 Task: In the  document Resilience.odt, select heading and apply ' Italics'  Using "replace feature", replace:  'and to or'. Insert smartchip (Place) on bottom of the page New York Insert the mentioned footnote for 6th word with font style Arial and font size 8: The source material provides additional context
Action: Mouse moved to (254, 316)
Screenshot: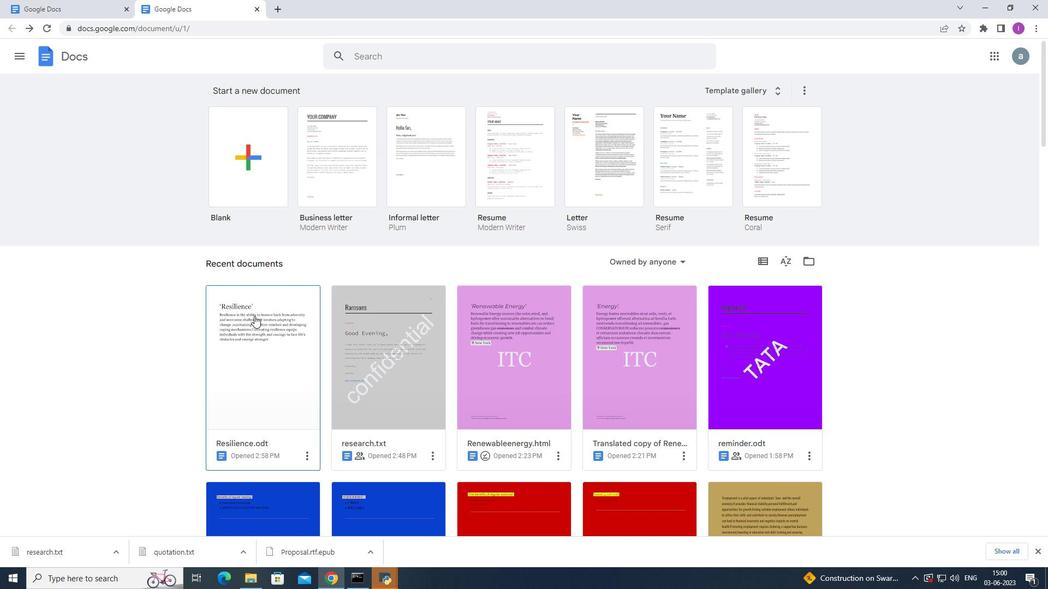 
Action: Mouse pressed left at (254, 316)
Screenshot: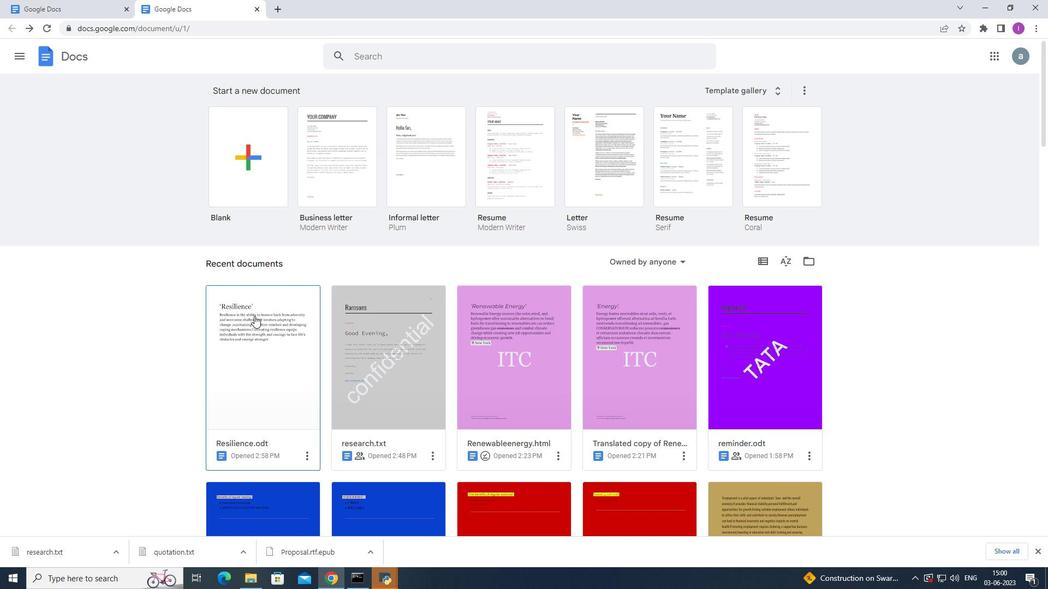 
Action: Mouse pressed left at (254, 316)
Screenshot: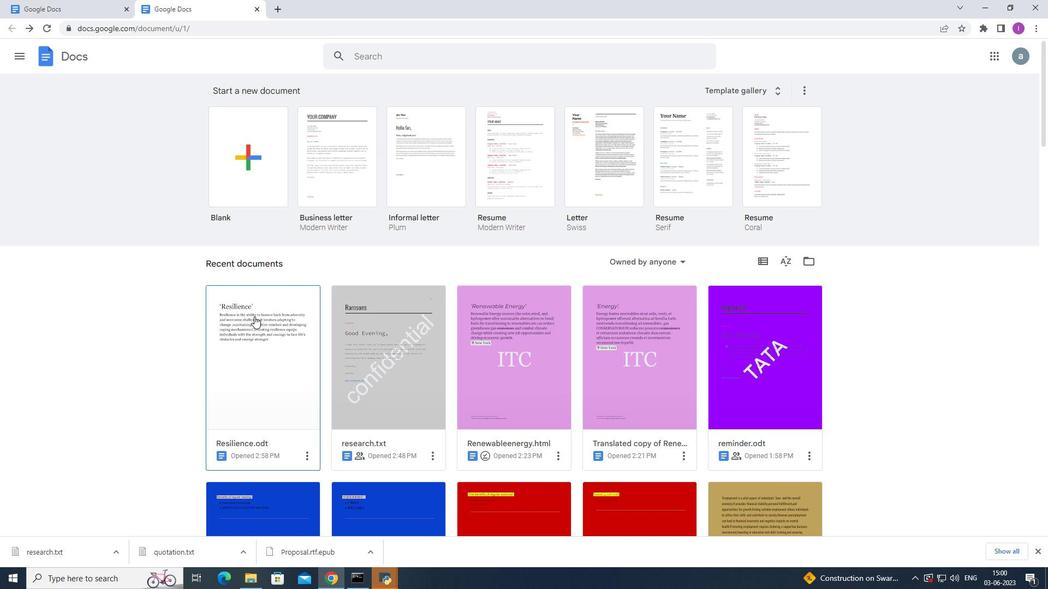 
Action: Mouse moved to (484, 197)
Screenshot: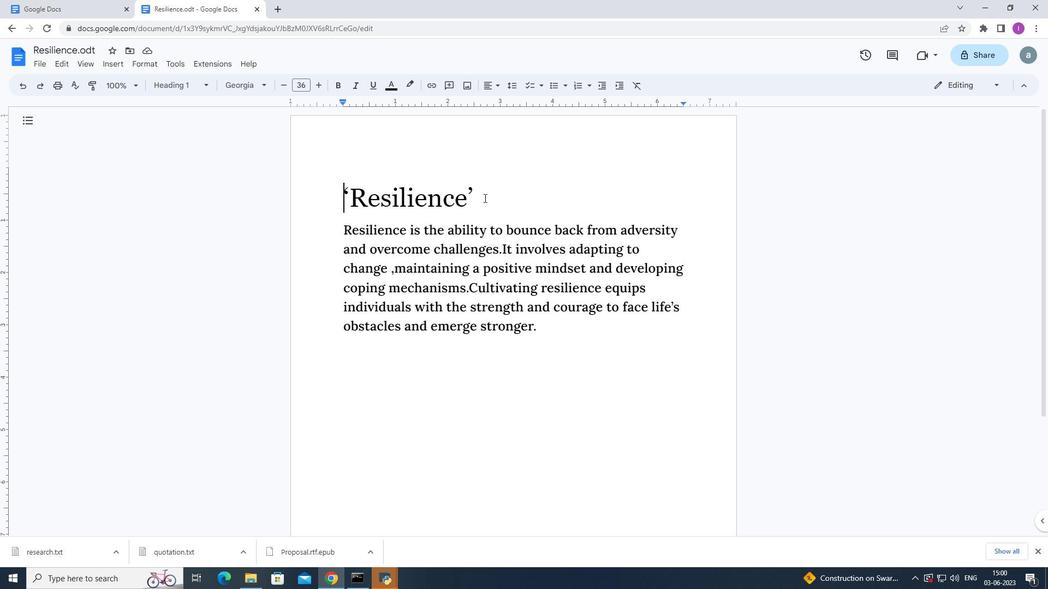 
Action: Mouse pressed left at (484, 197)
Screenshot: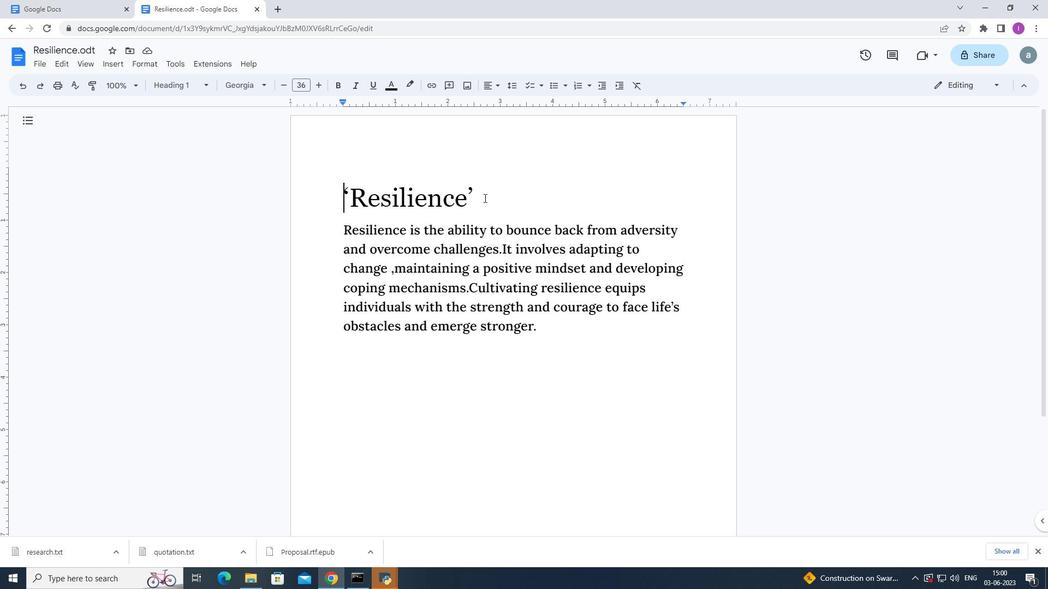 
Action: Mouse moved to (341, 218)
Screenshot: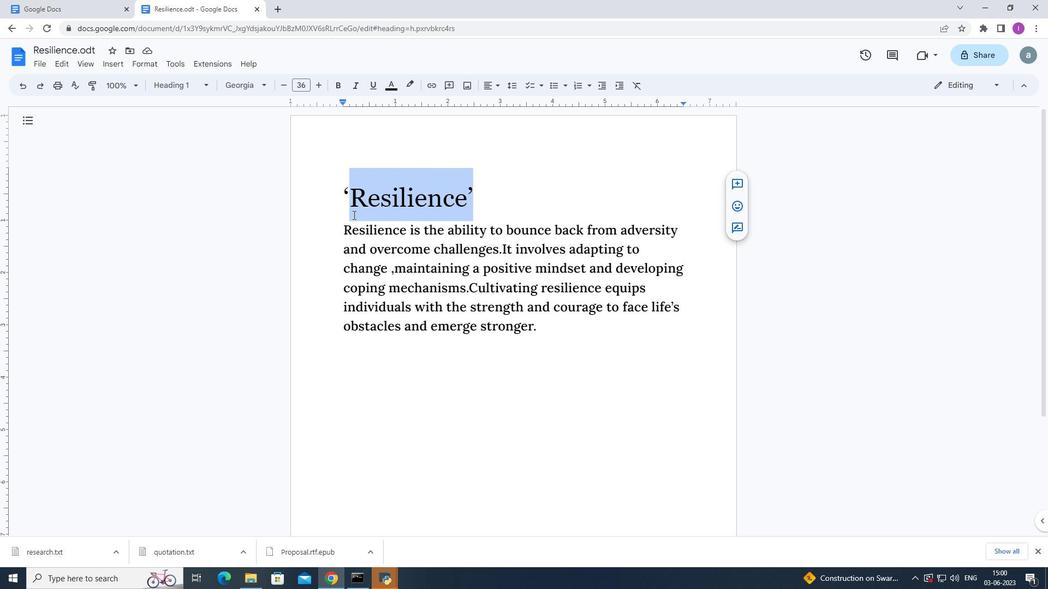 
Action: Mouse pressed left at (341, 218)
Screenshot: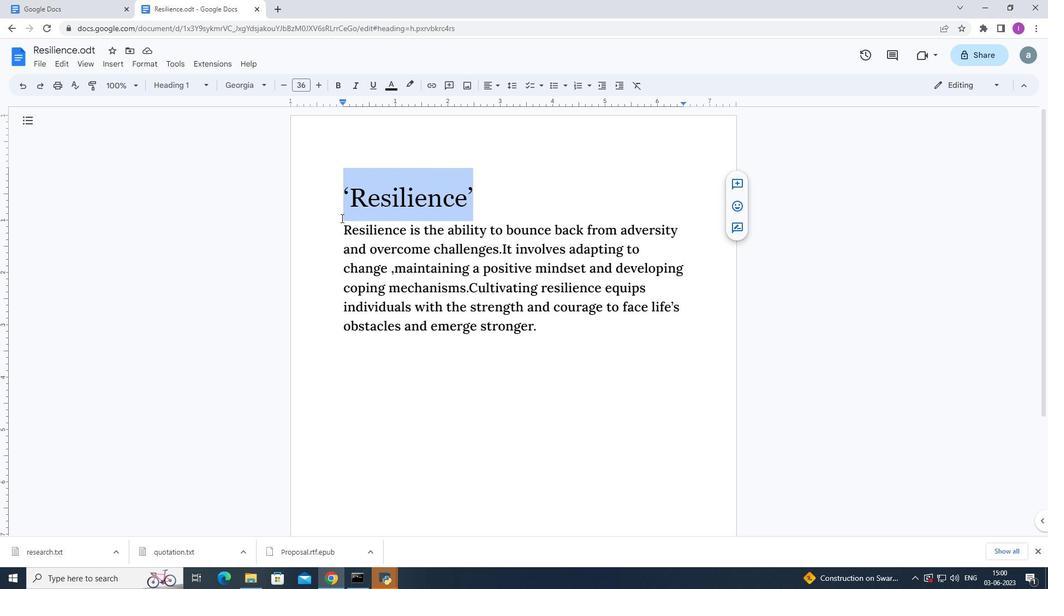 
Action: Mouse moved to (357, 80)
Screenshot: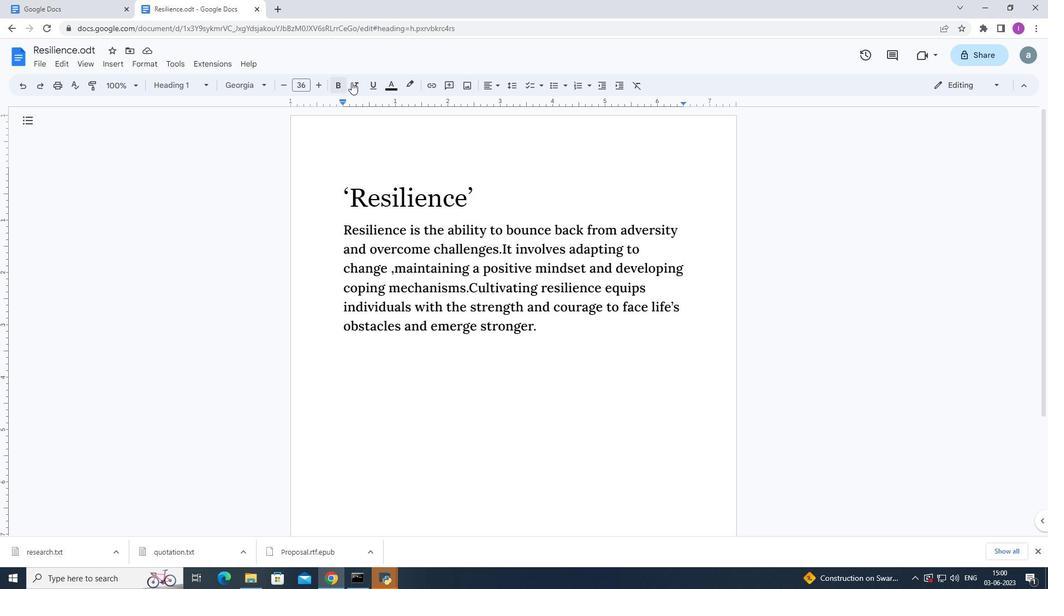 
Action: Mouse pressed left at (357, 80)
Screenshot: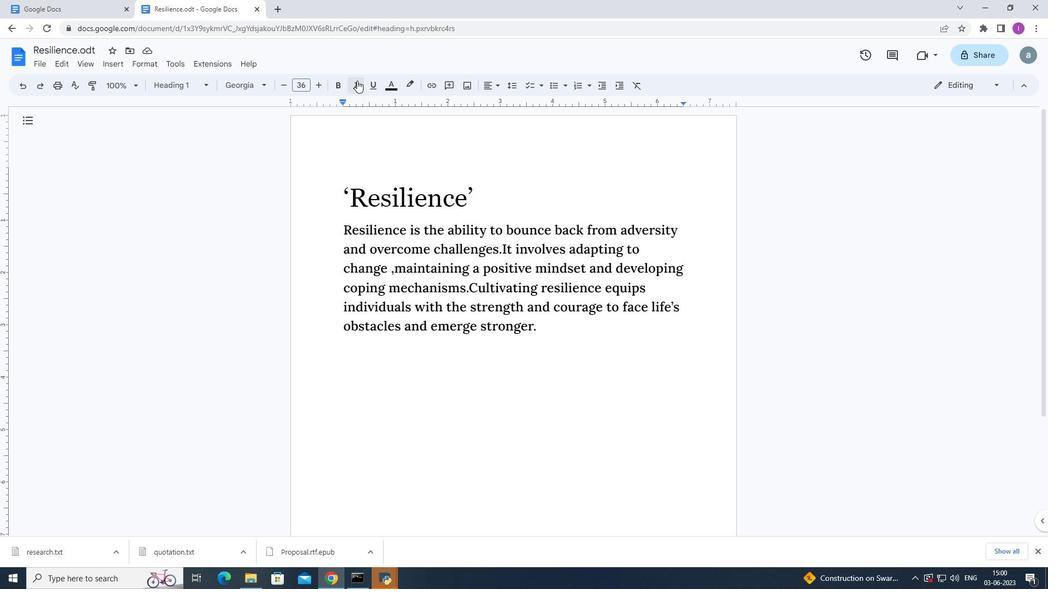 
Action: Mouse moved to (495, 190)
Screenshot: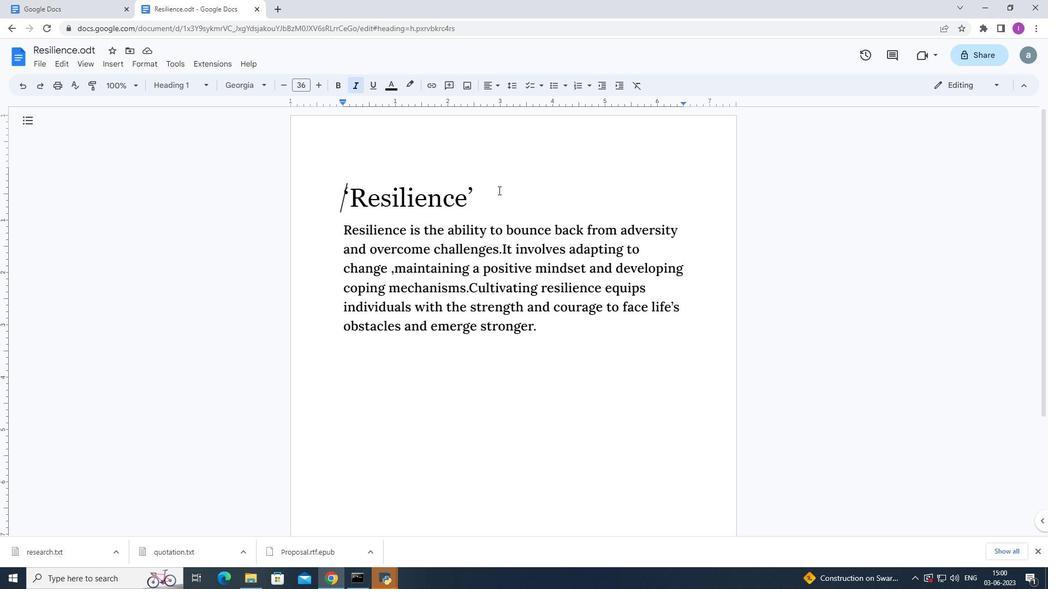 
Action: Mouse pressed left at (495, 190)
Screenshot: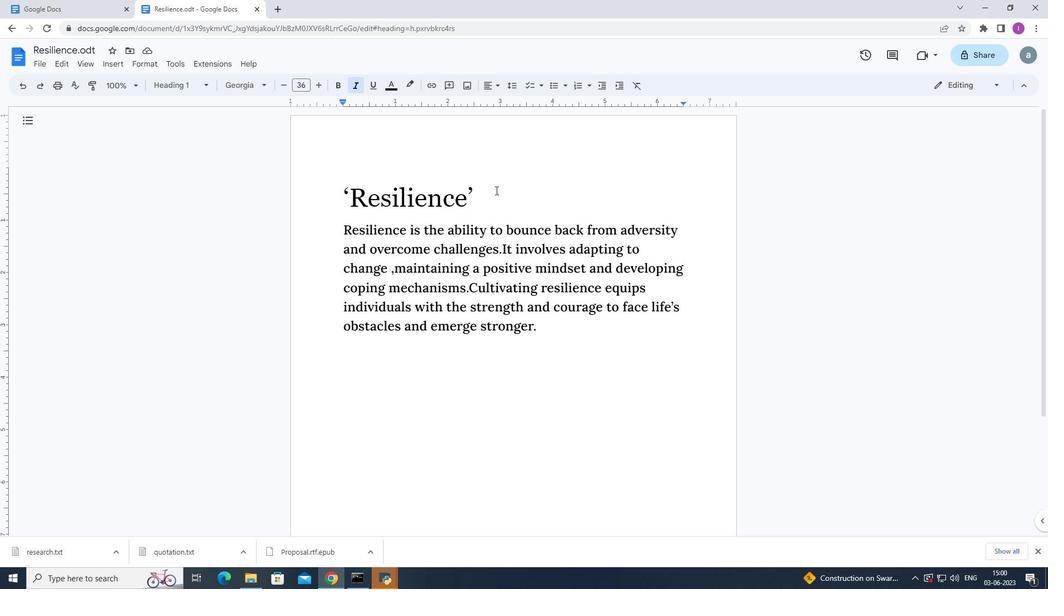 
Action: Mouse moved to (356, 81)
Screenshot: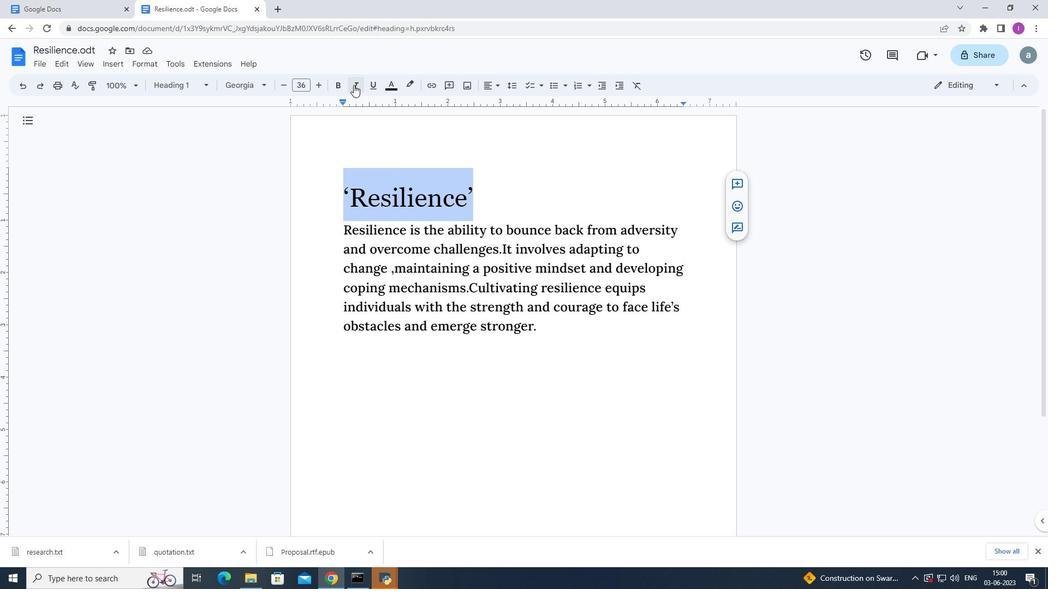 
Action: Mouse pressed left at (356, 81)
Screenshot: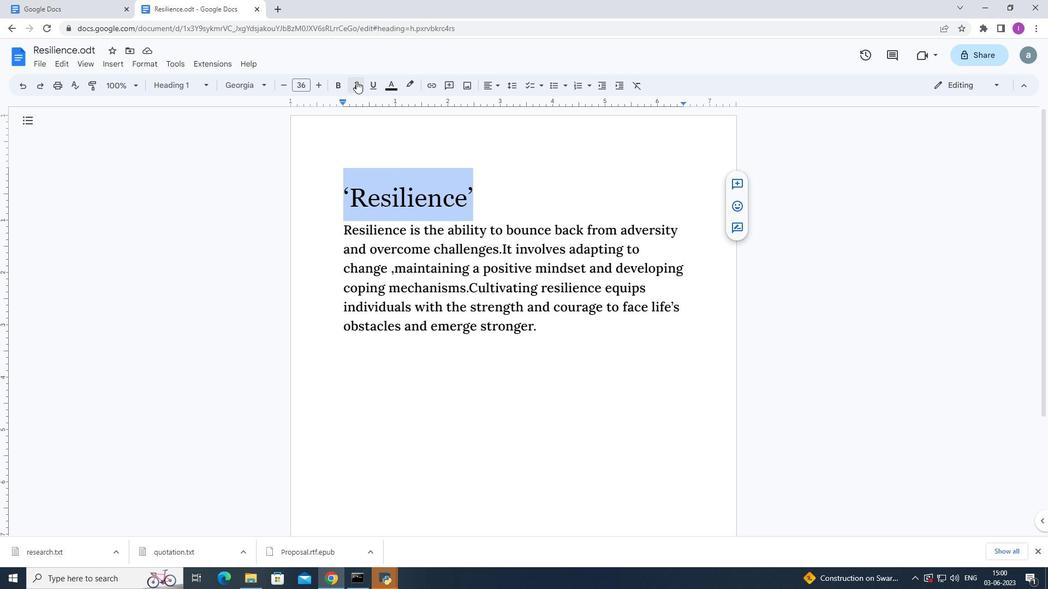 
Action: Mouse moved to (145, 62)
Screenshot: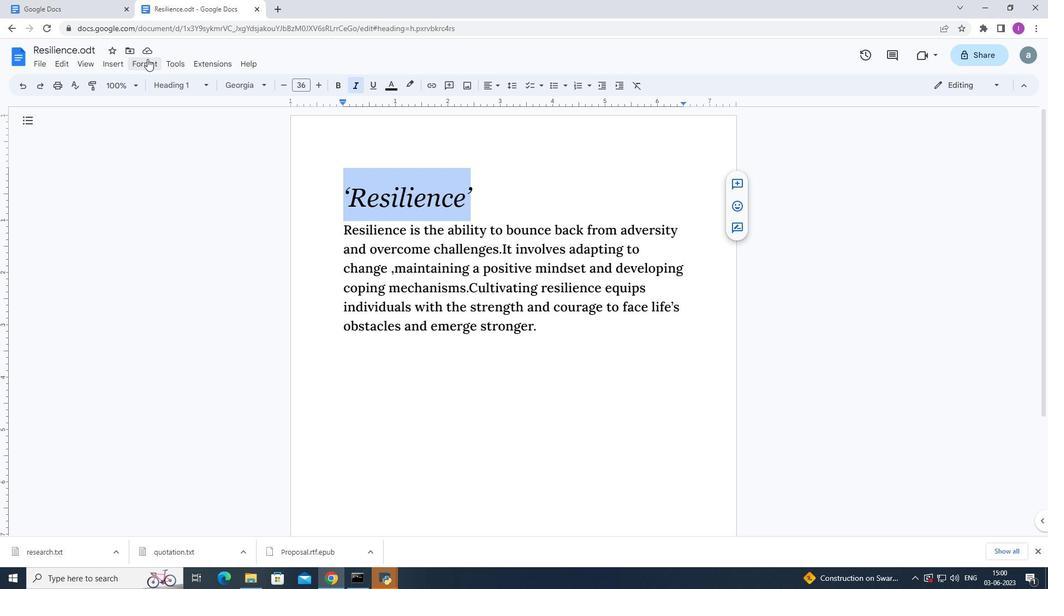 
Action: Mouse pressed left at (145, 62)
Screenshot: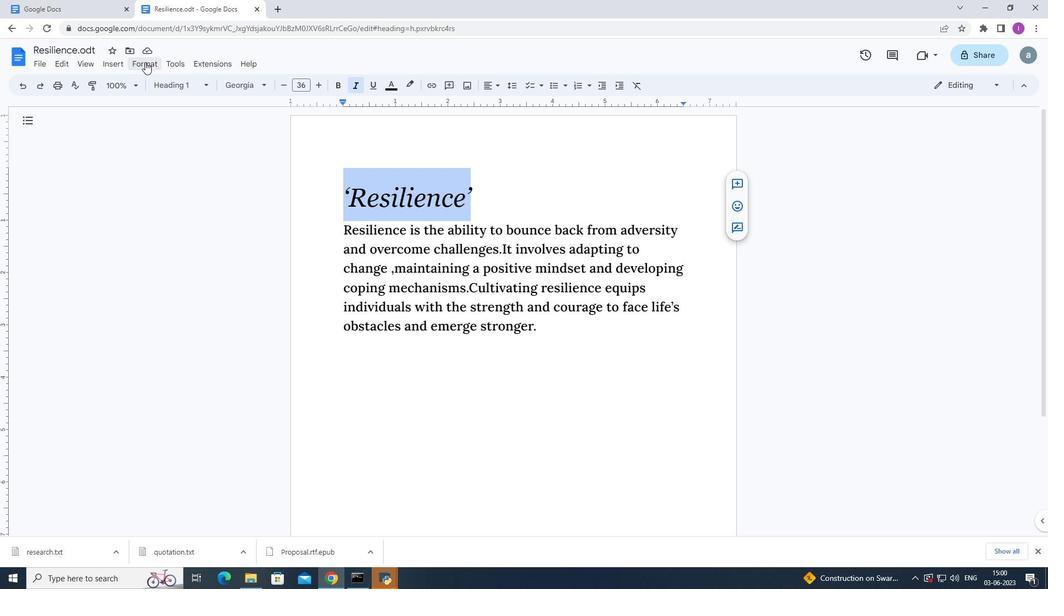 
Action: Mouse moved to (58, 68)
Screenshot: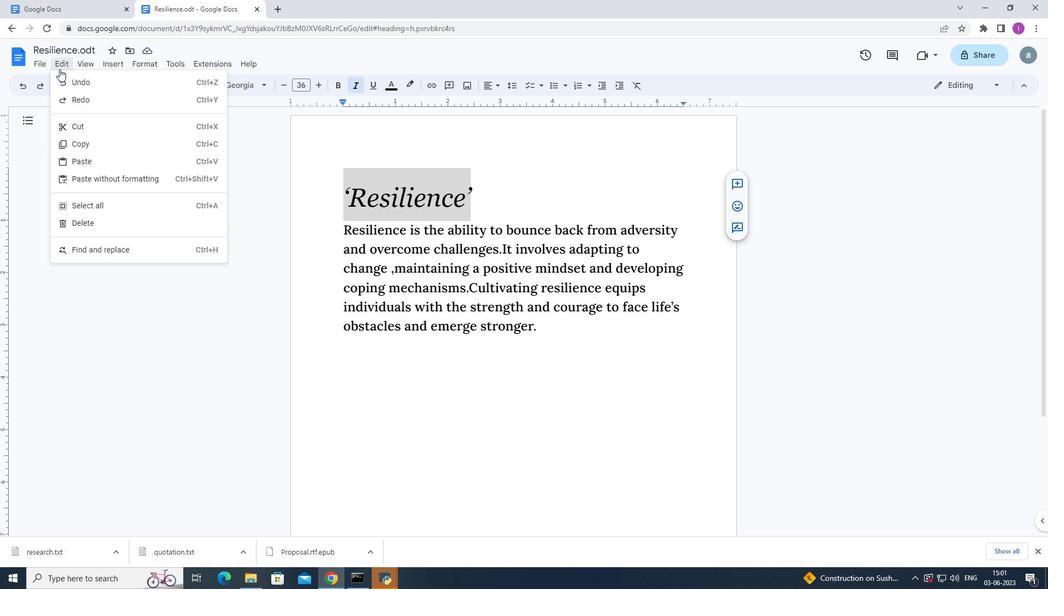 
Action: Mouse pressed left at (58, 68)
Screenshot: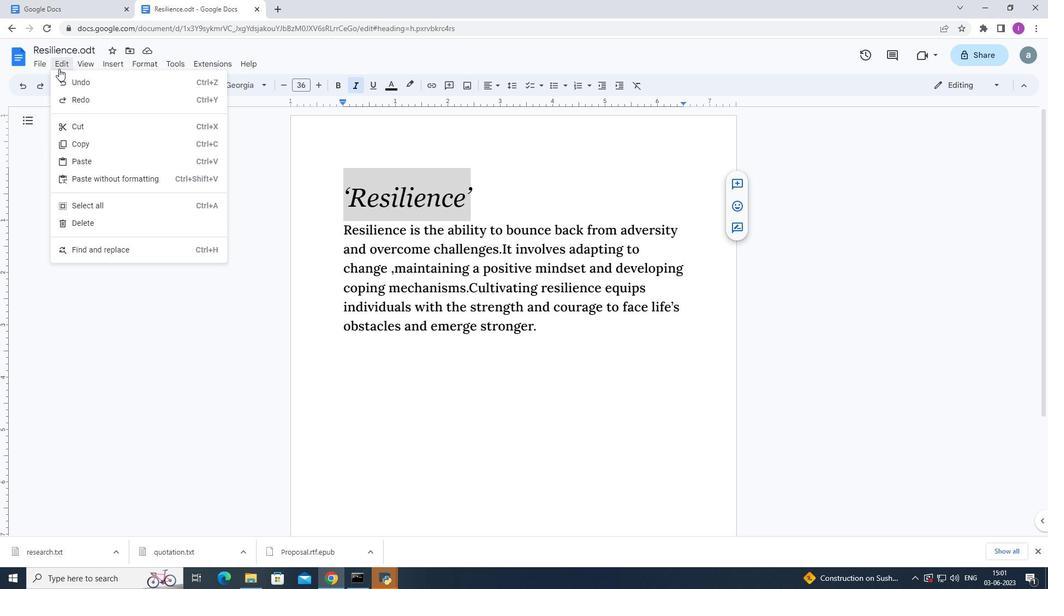 
Action: Mouse moved to (57, 60)
Screenshot: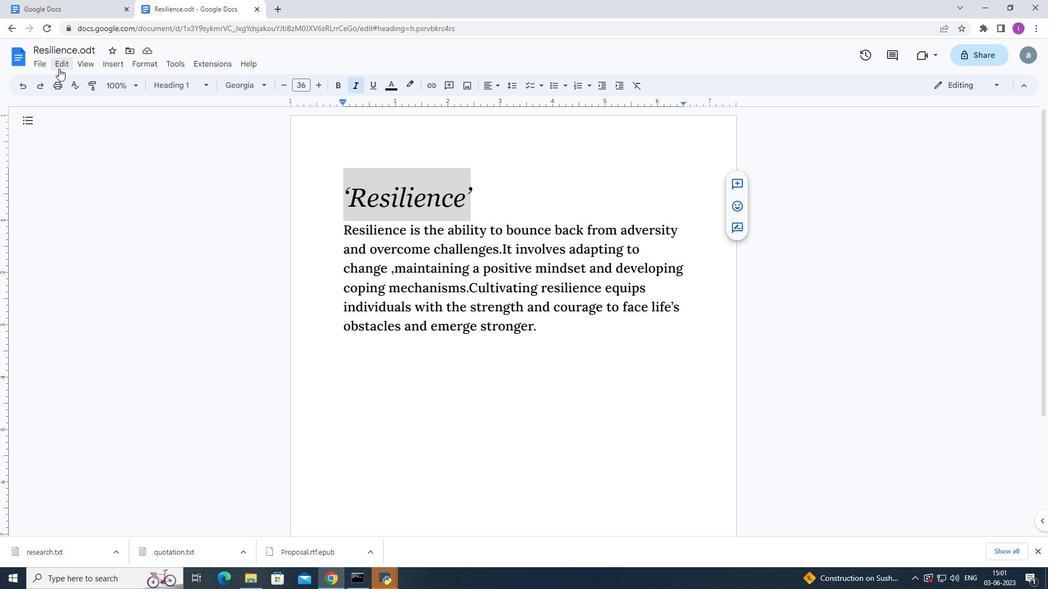
Action: Mouse pressed left at (57, 60)
Screenshot: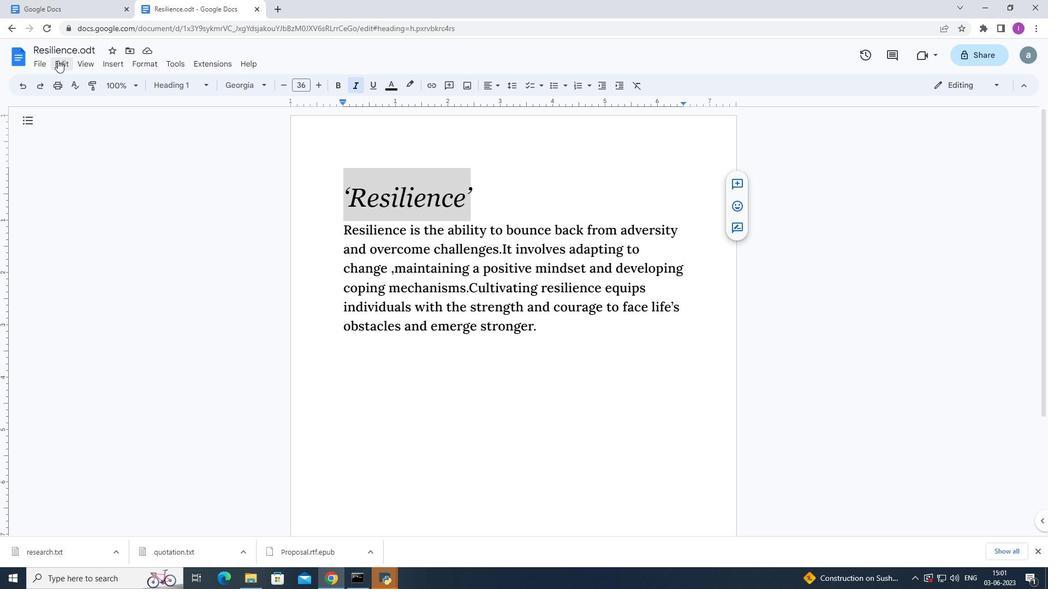 
Action: Mouse moved to (111, 247)
Screenshot: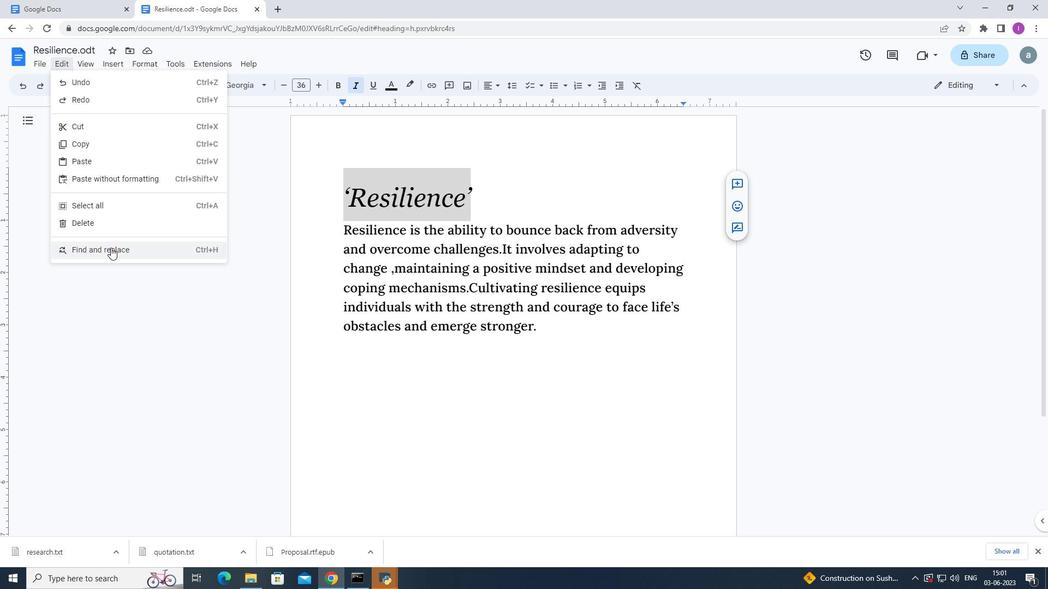 
Action: Mouse pressed left at (110, 247)
Screenshot: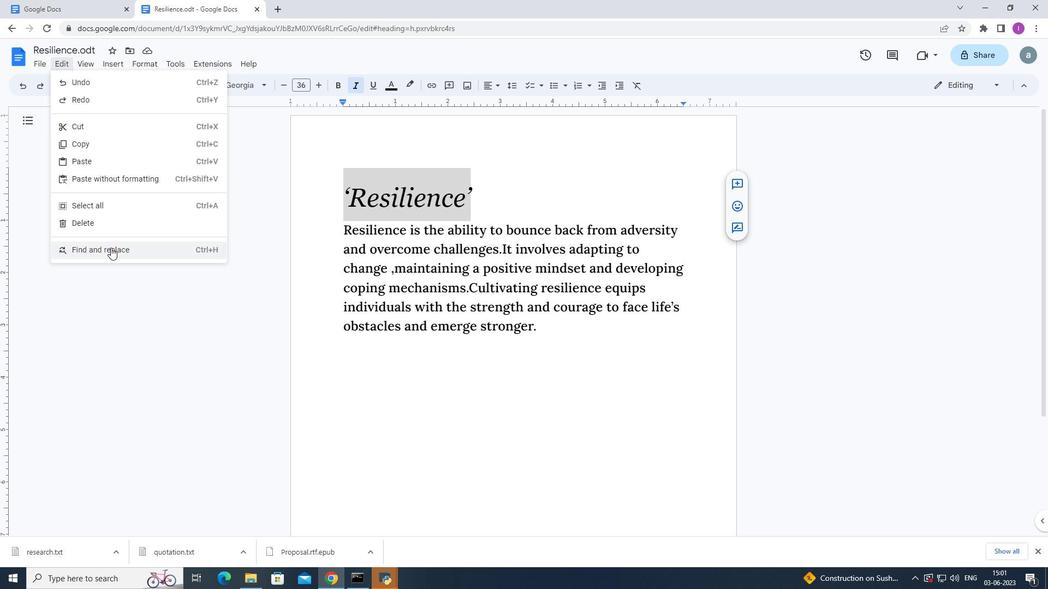 
Action: Mouse moved to (543, 241)
Screenshot: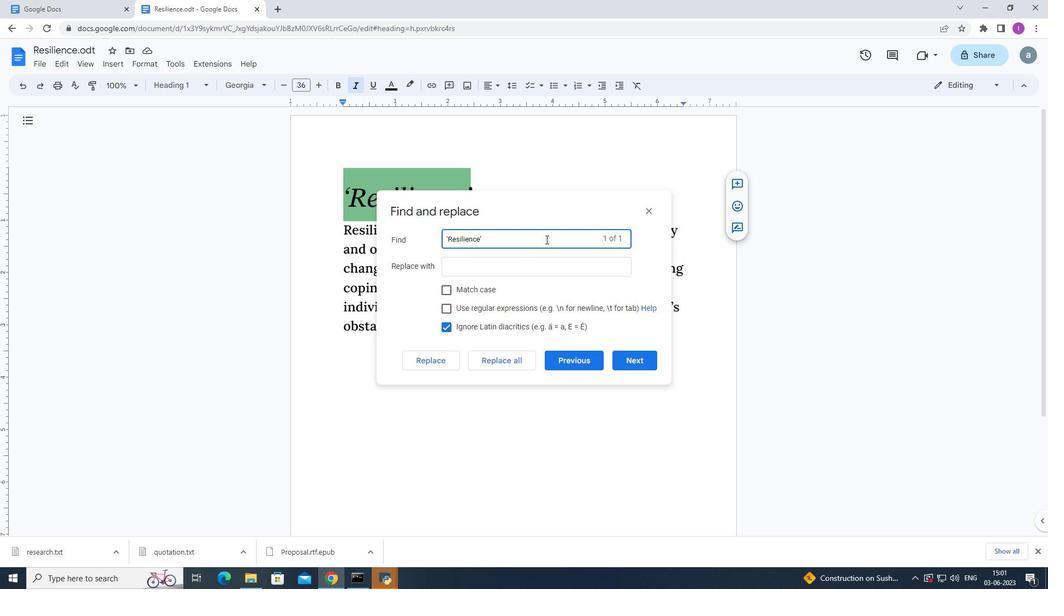 
Action: Key pressed <Key.backspace><Key.backspace><Key.backspace><Key.backspace><Key.backspace><Key.backspace><Key.backspace><Key.backspace><Key.backspace><Key.backspace><Key.backspace><Key.backspace><Key.backspace><Key.backspace><Key.backspace>
Screenshot: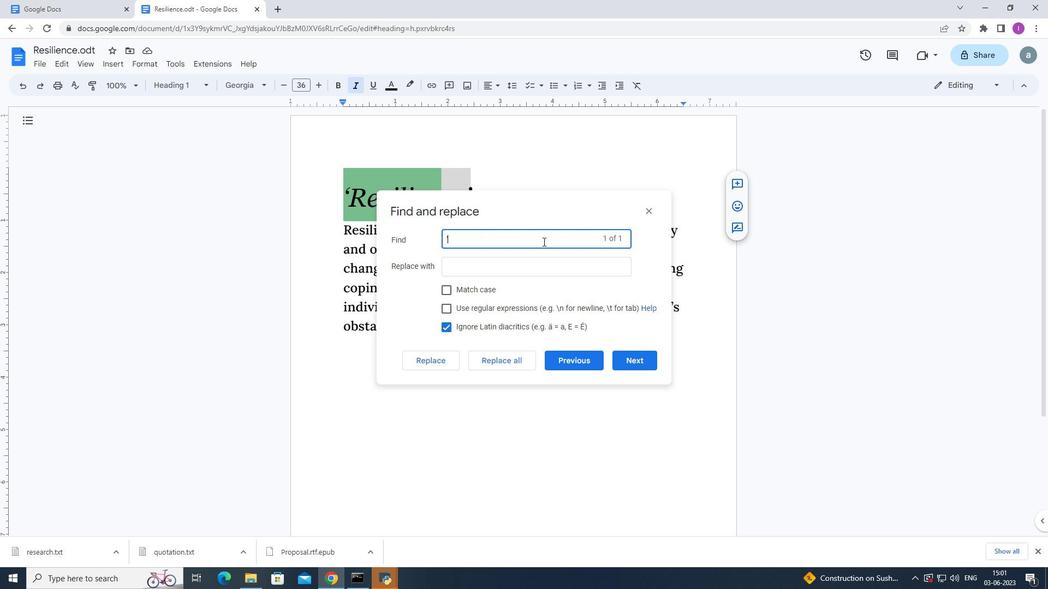
Action: Mouse moved to (645, 206)
Screenshot: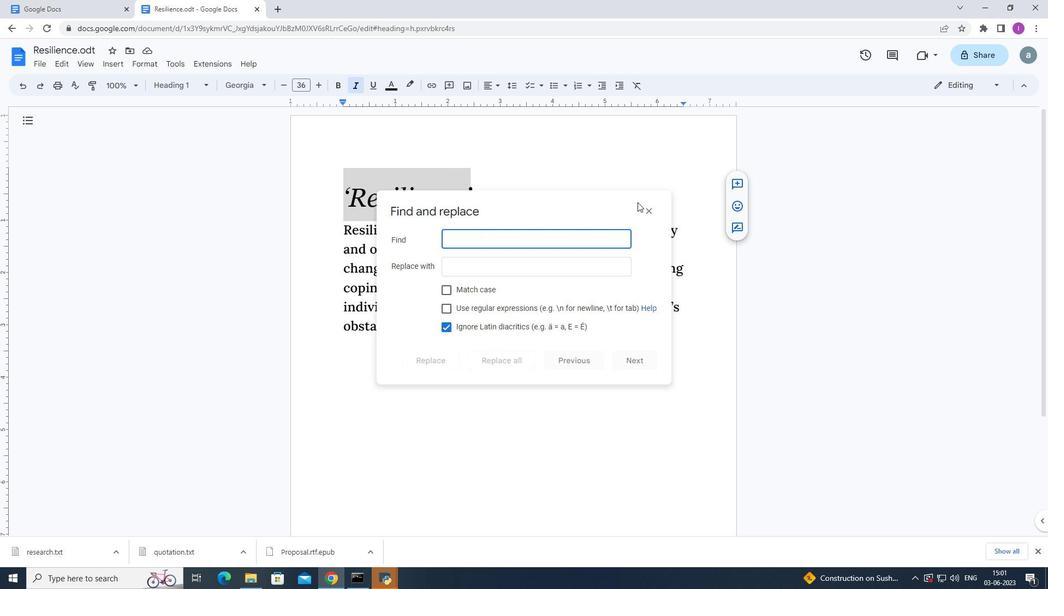 
Action: Mouse pressed left at (645, 206)
Screenshot: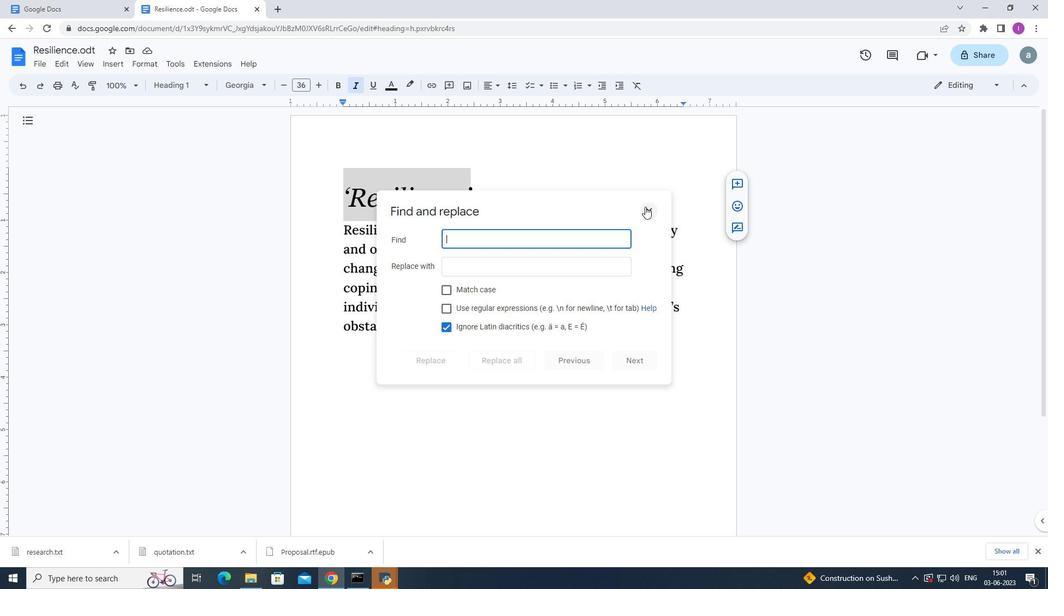 
Action: Mouse moved to (612, 267)
Screenshot: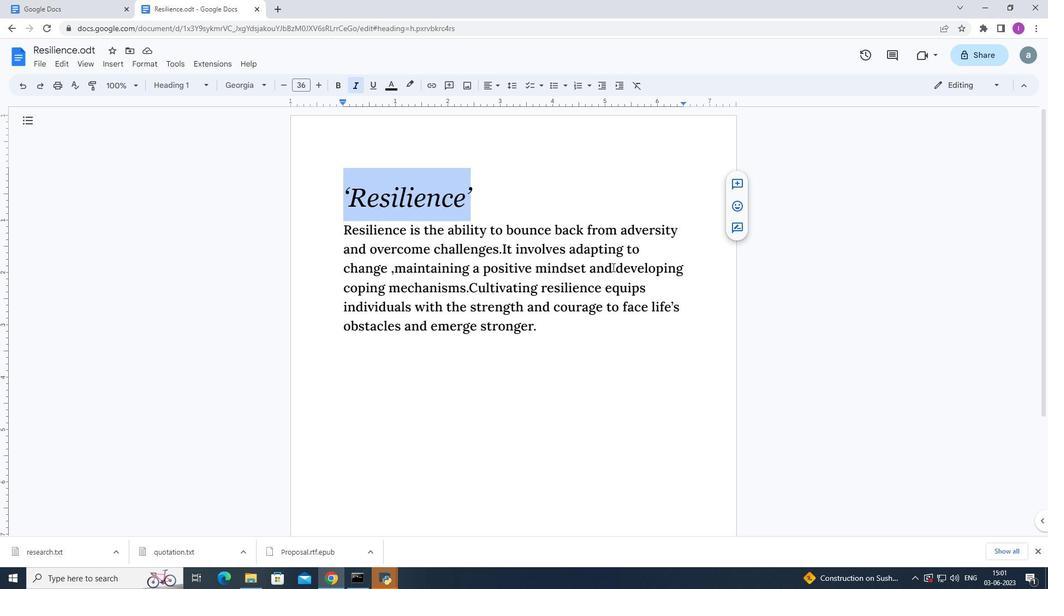 
Action: Mouse pressed left at (612, 267)
Screenshot: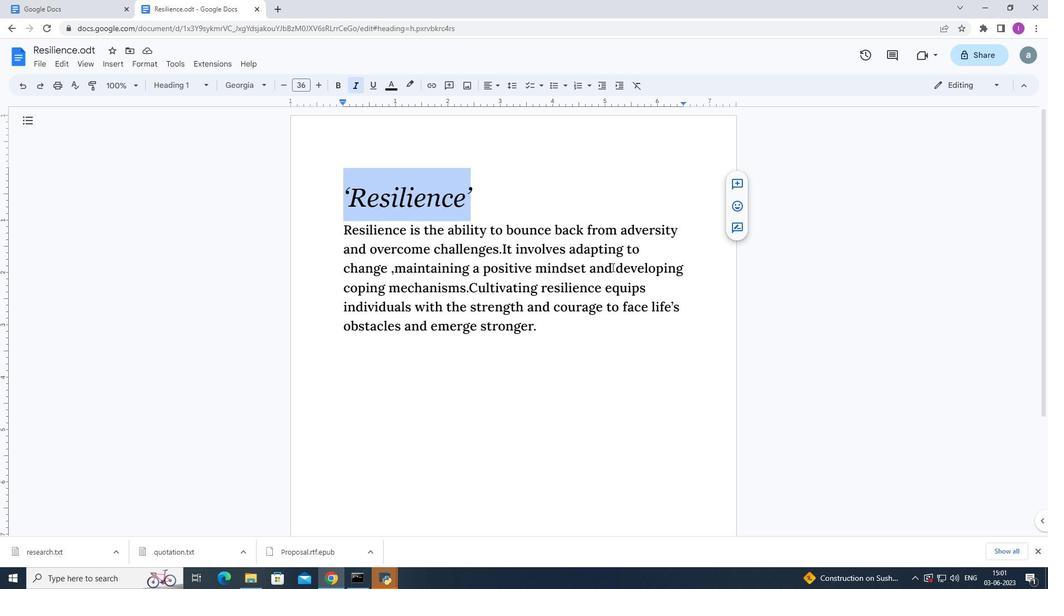 
Action: Mouse moved to (69, 64)
Screenshot: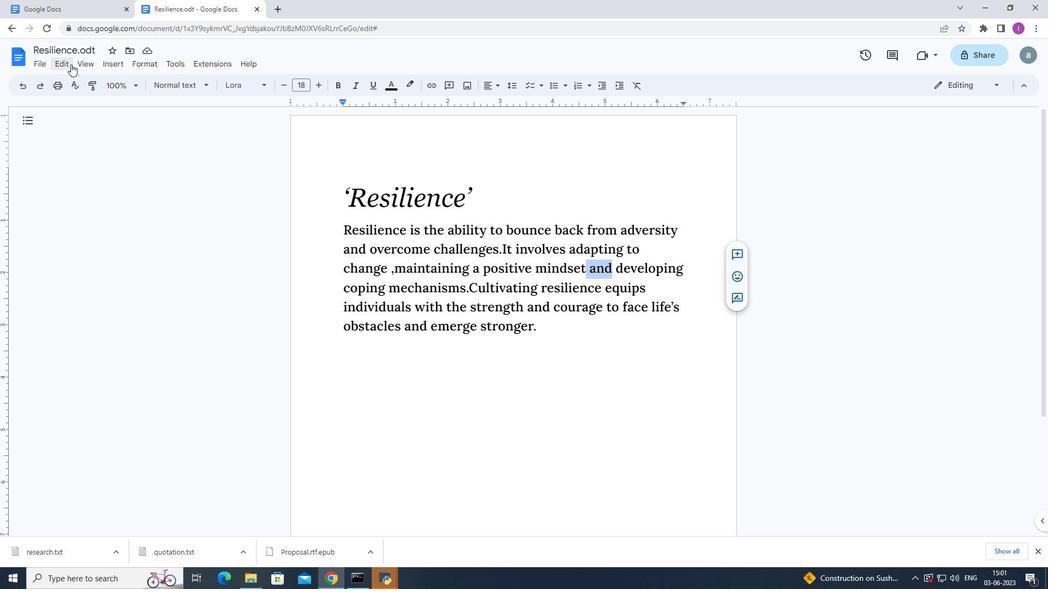 
Action: Mouse pressed left at (69, 64)
Screenshot: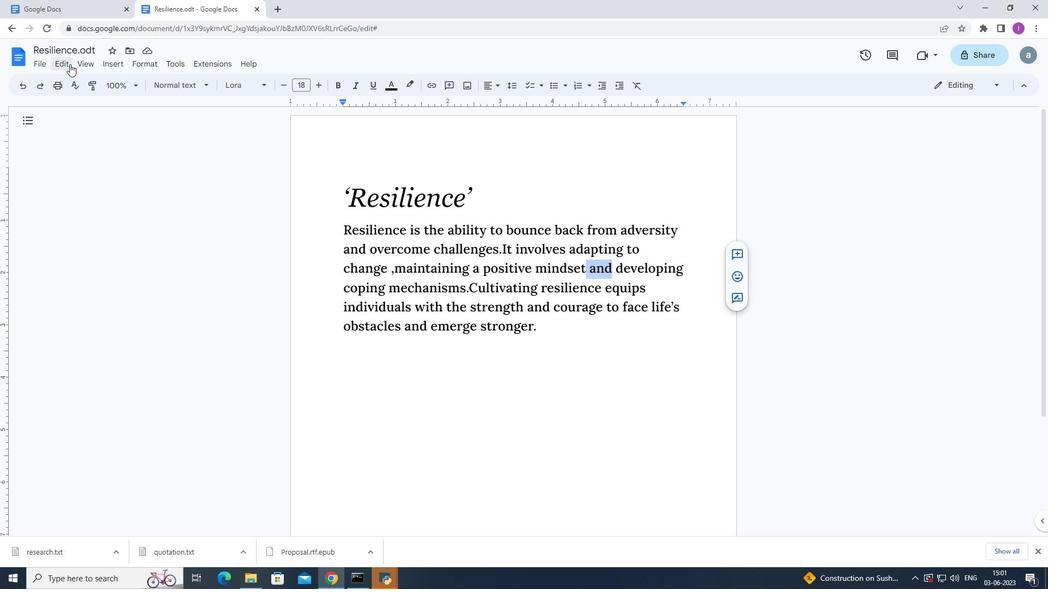 
Action: Mouse moved to (119, 253)
Screenshot: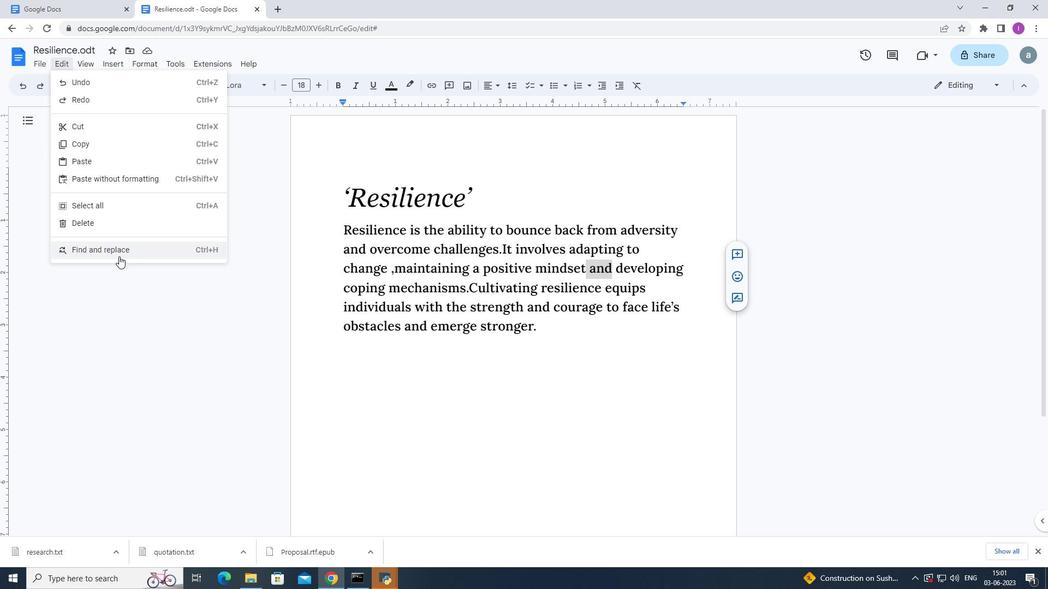 
Action: Mouse pressed left at (119, 253)
Screenshot: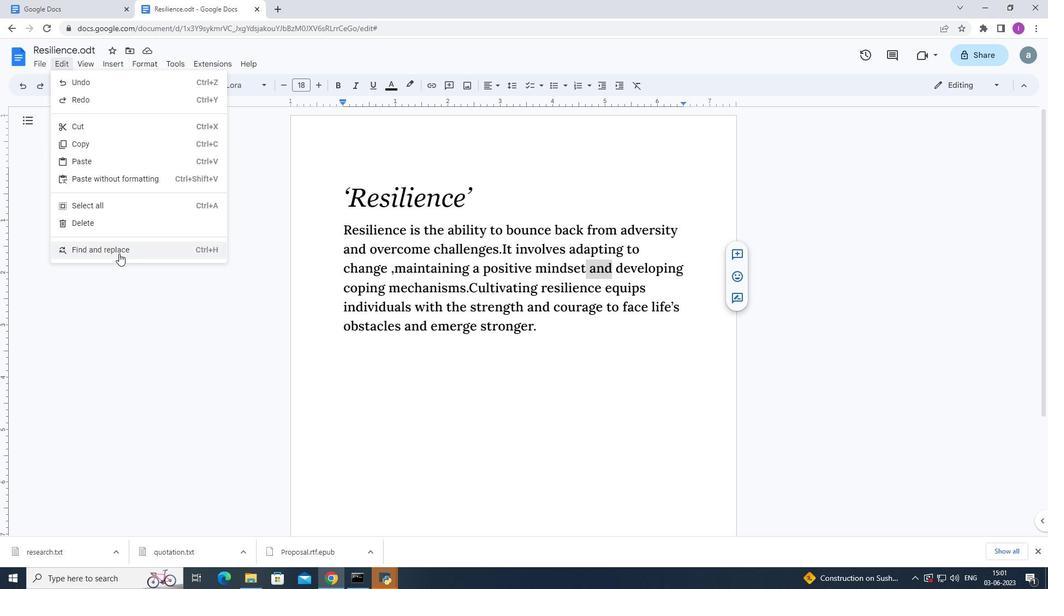 
Action: Mouse moved to (475, 265)
Screenshot: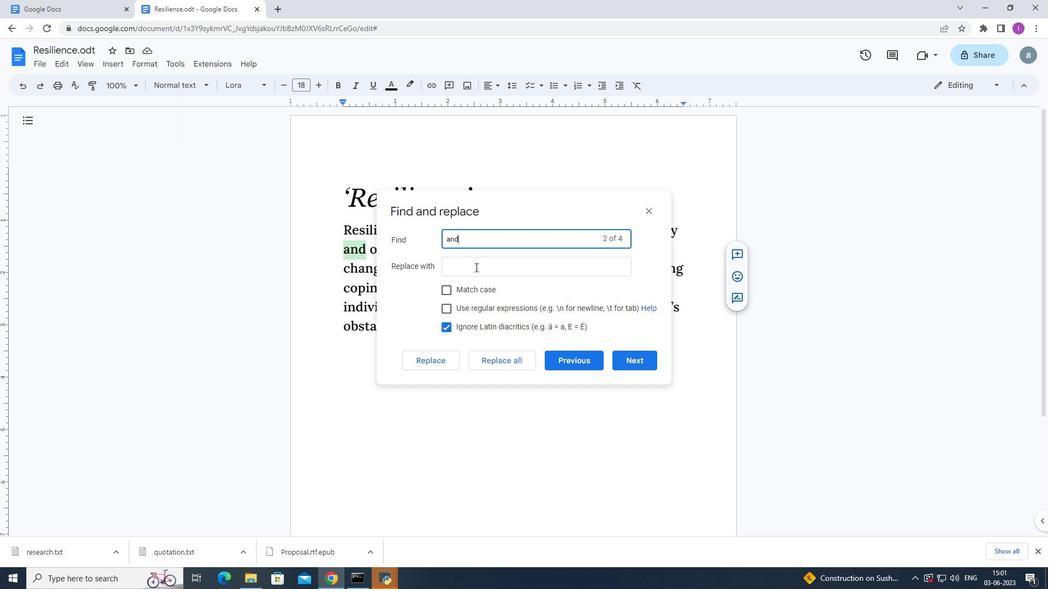 
Action: Mouse pressed left at (475, 265)
Screenshot: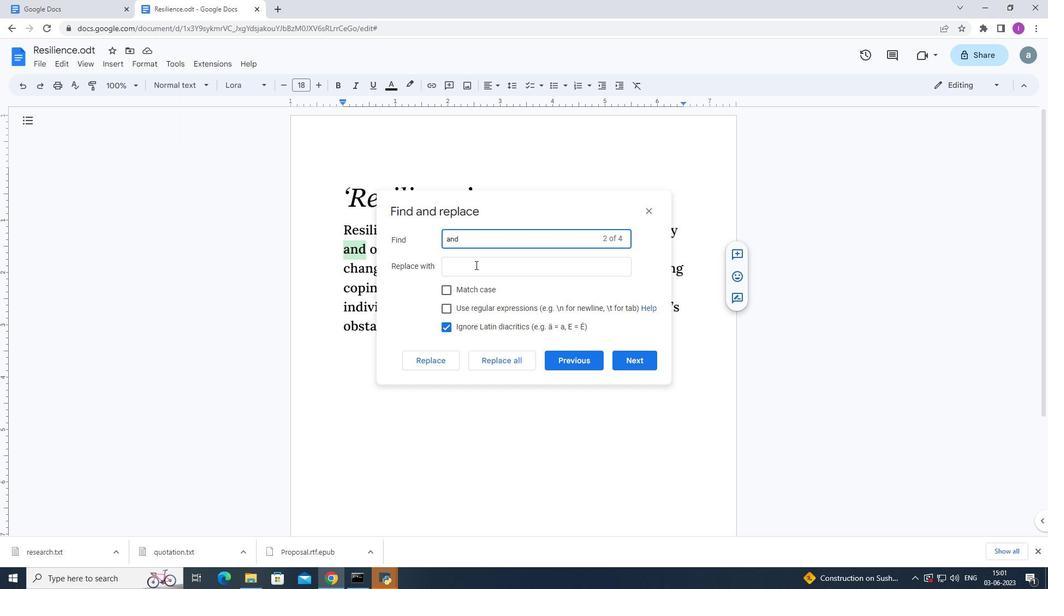 
Action: Mouse moved to (532, 253)
Screenshot: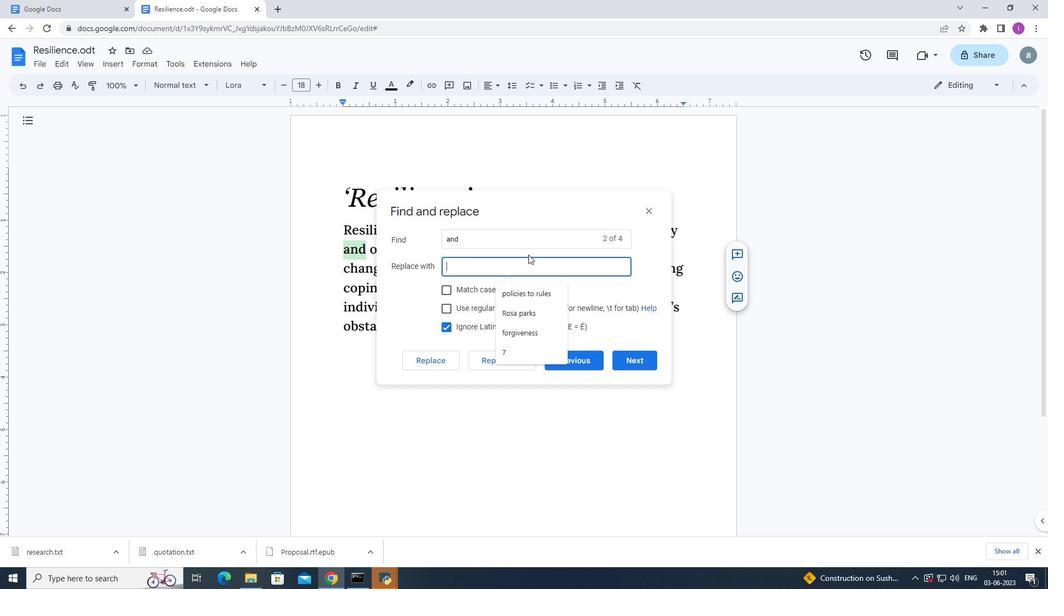 
Action: Key pressed or
Screenshot: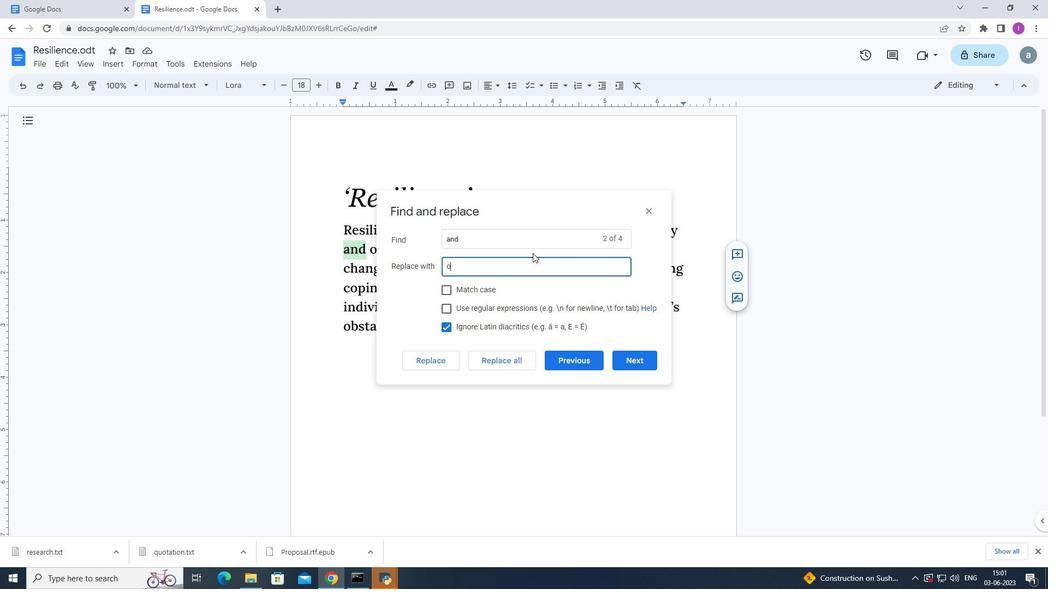 
Action: Mouse moved to (533, 253)
Screenshot: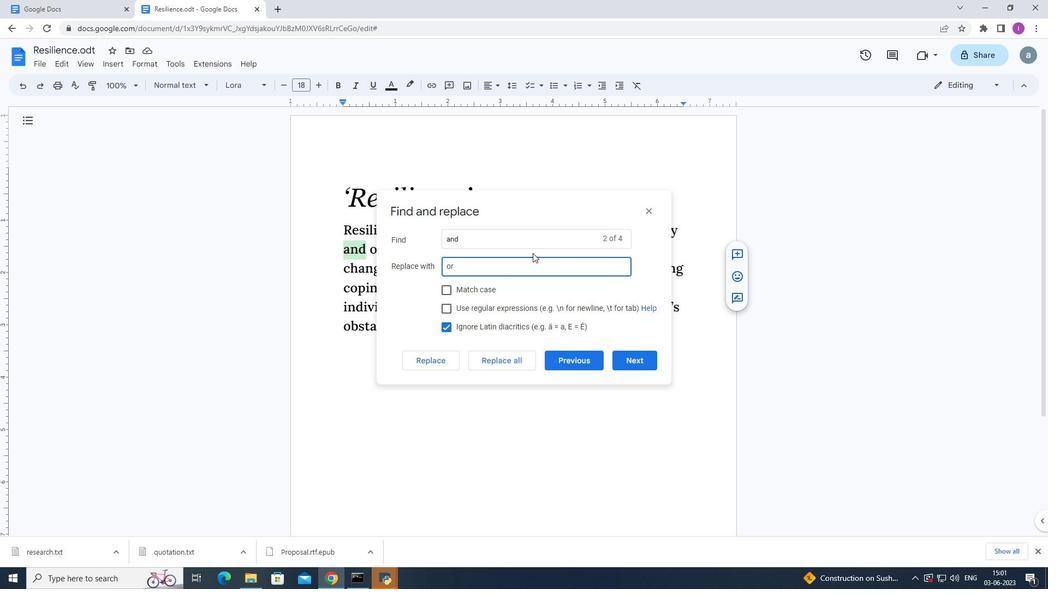 
Action: Mouse scrolled (533, 252) with delta (0, 0)
Screenshot: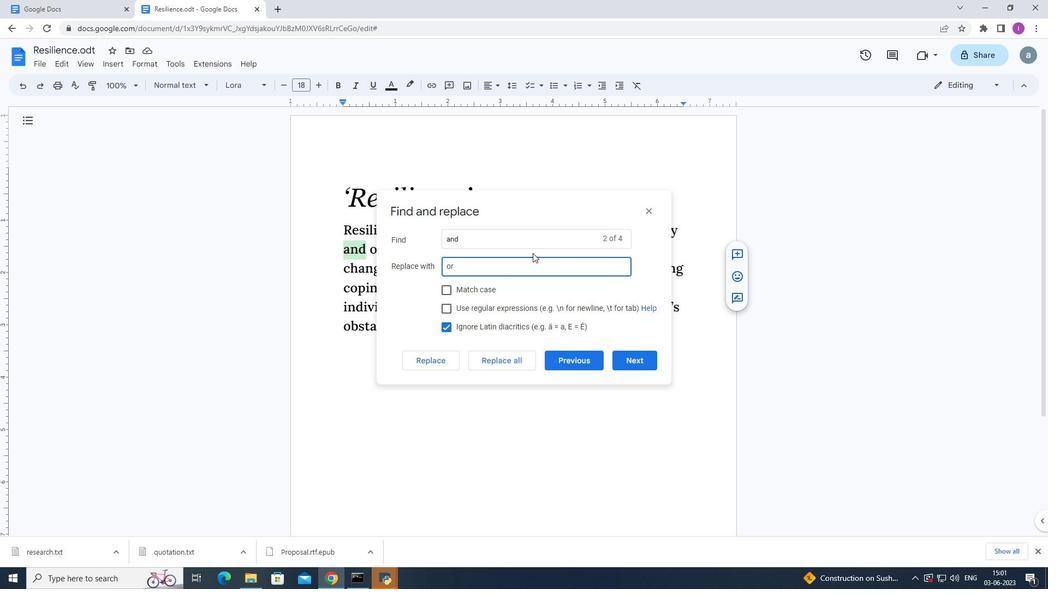 
Action: Mouse moved to (441, 364)
Screenshot: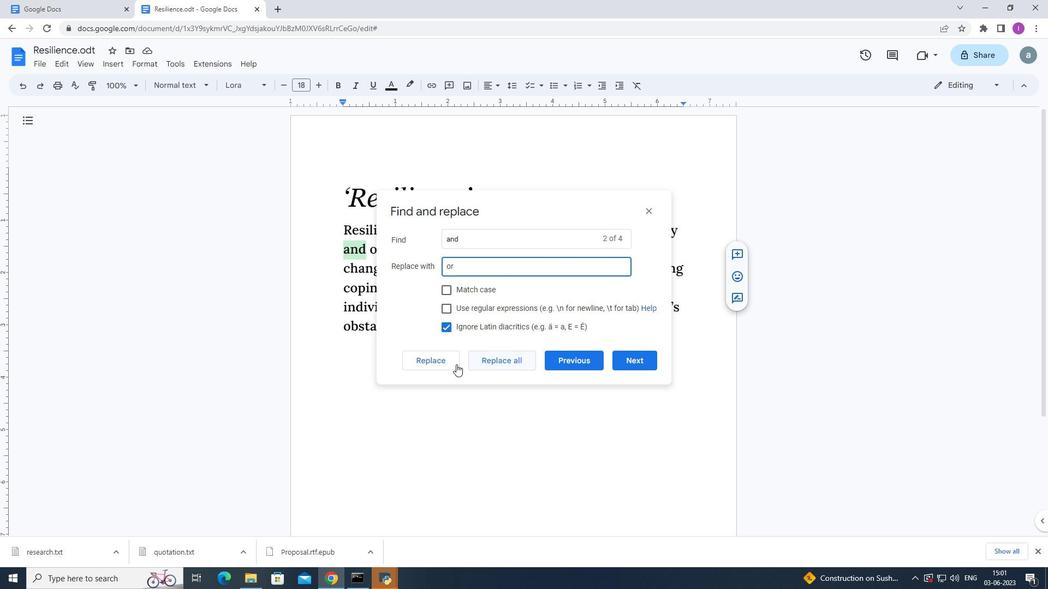
Action: Mouse pressed left at (441, 364)
Screenshot: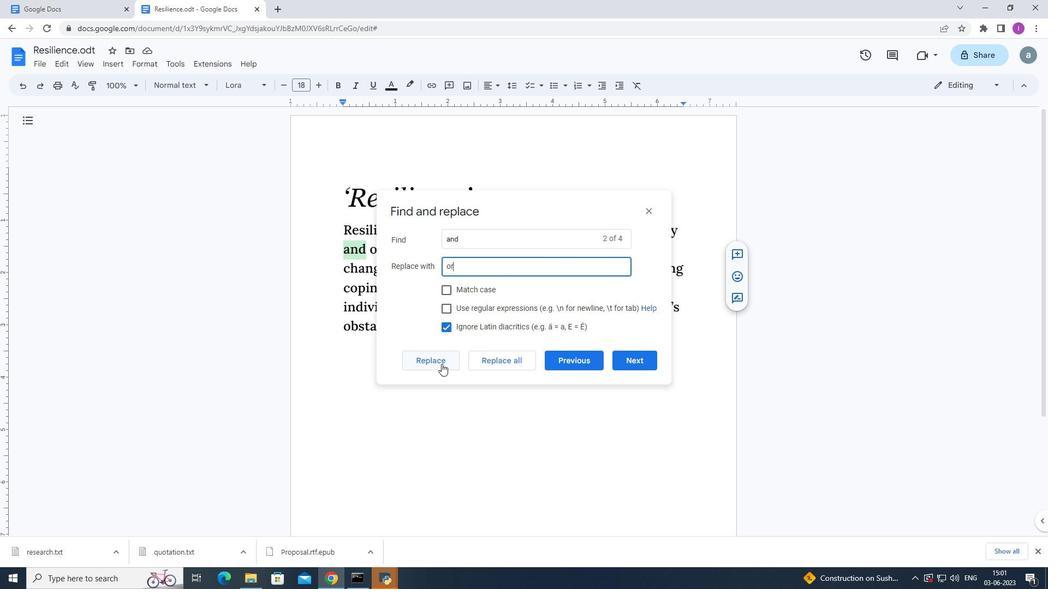 
Action: Mouse moved to (648, 359)
Screenshot: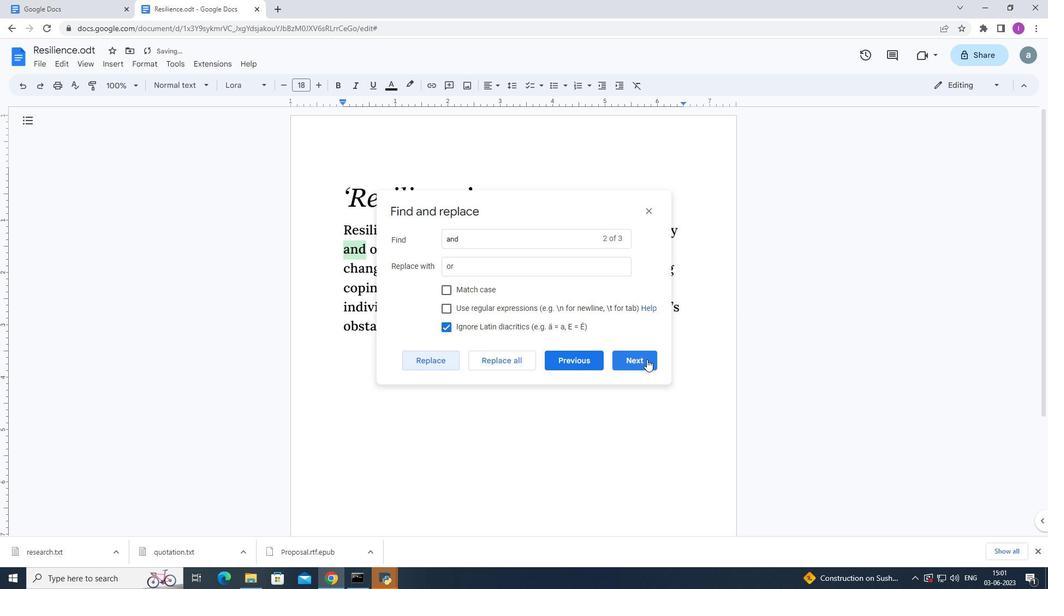 
Action: Mouse pressed left at (648, 359)
Screenshot: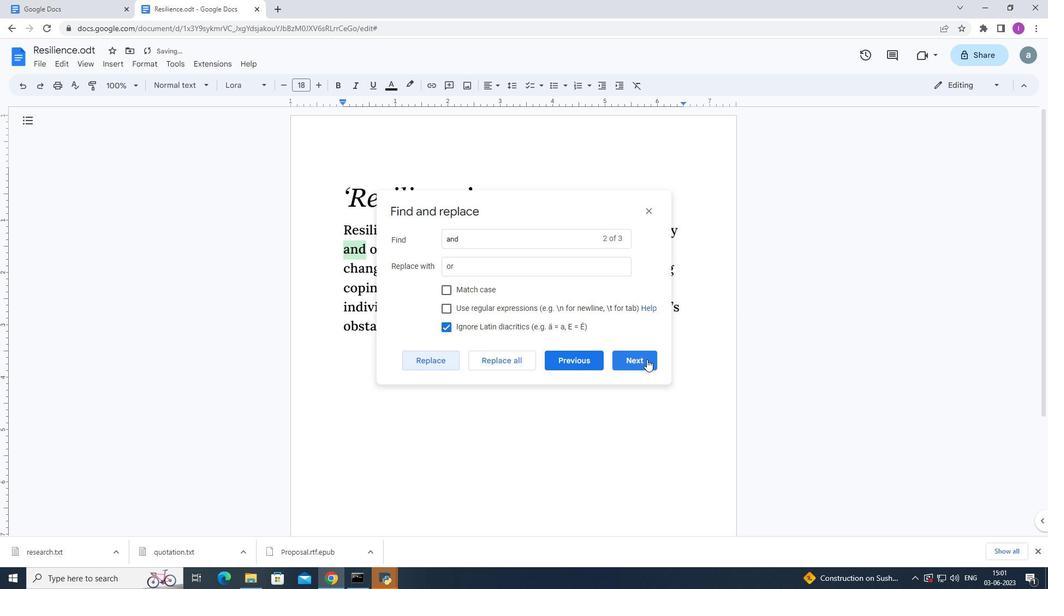
Action: Mouse moved to (423, 358)
Screenshot: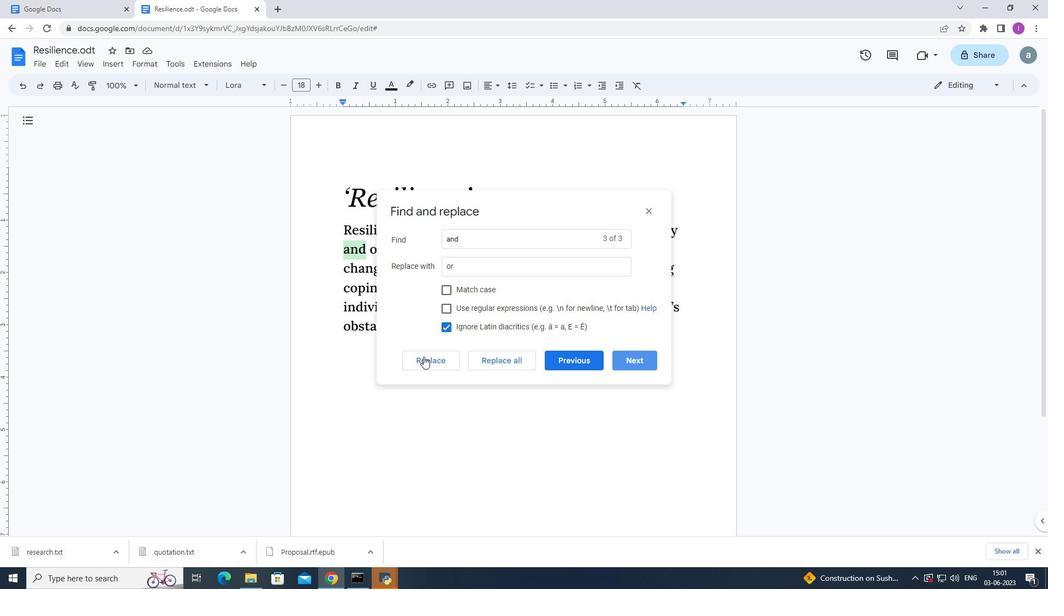 
Action: Mouse pressed left at (423, 358)
Screenshot: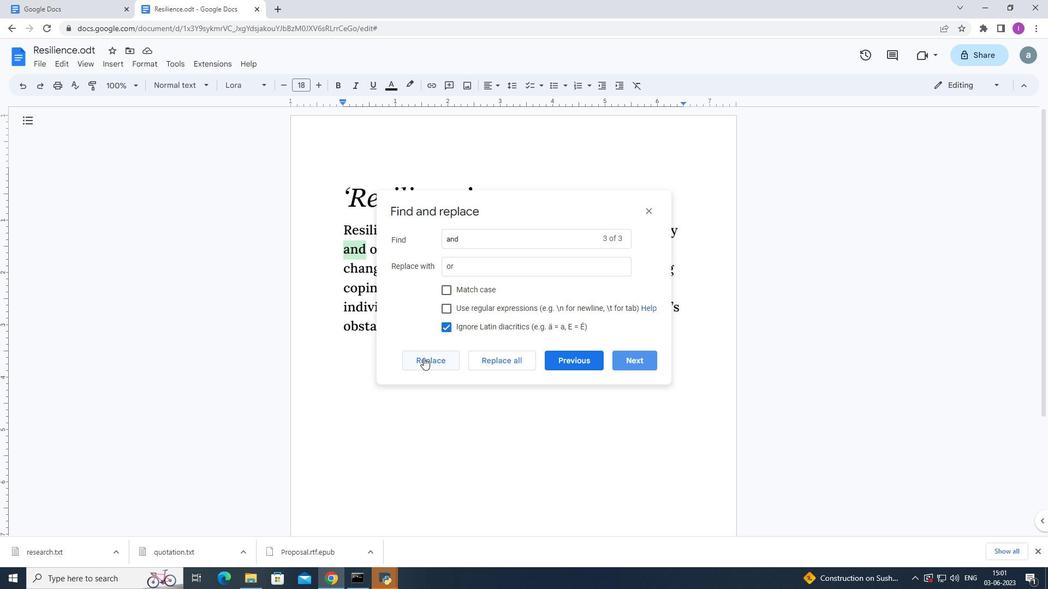 
Action: Mouse moved to (435, 364)
Screenshot: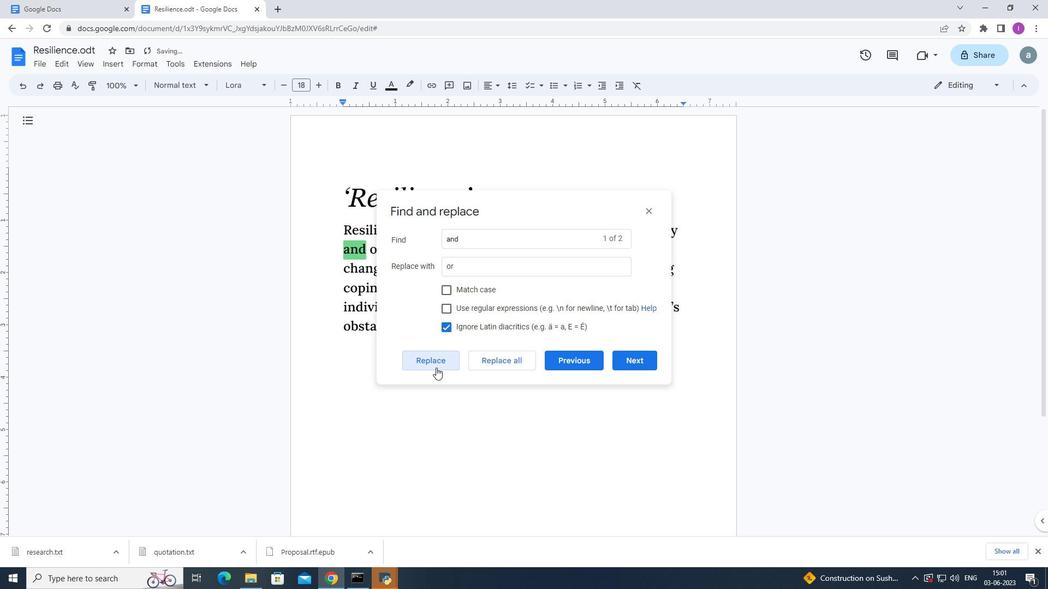 
Action: Mouse pressed left at (435, 364)
Screenshot: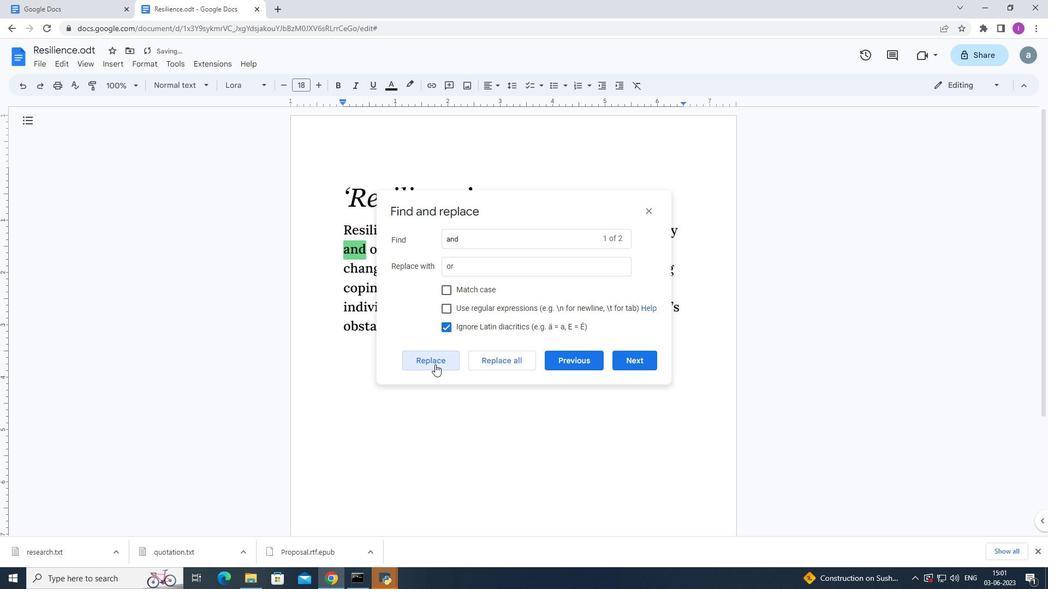 
Action: Mouse moved to (559, 444)
Screenshot: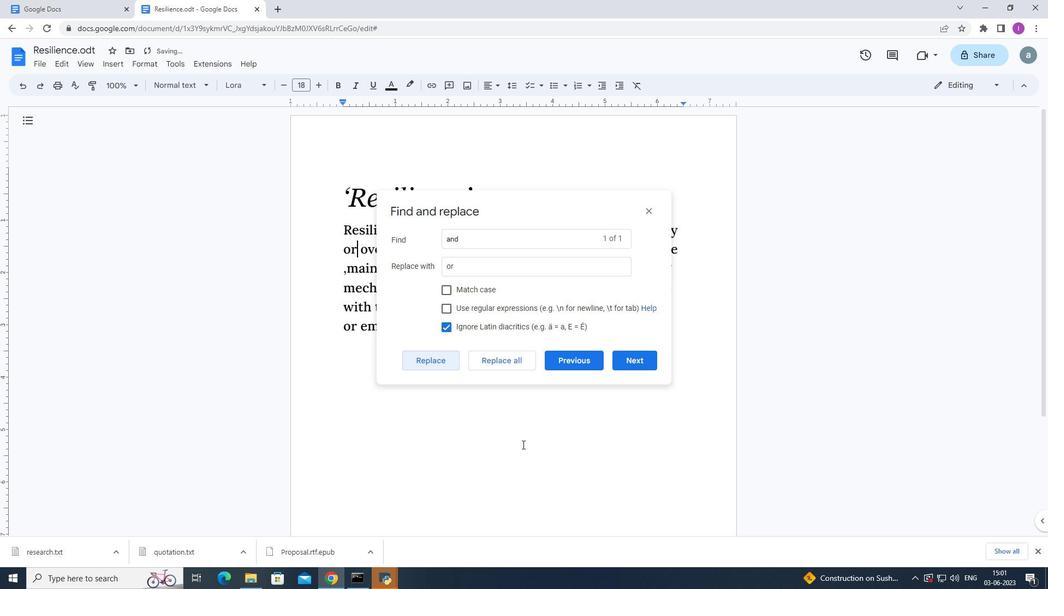 
Action: Mouse pressed left at (559, 444)
Screenshot: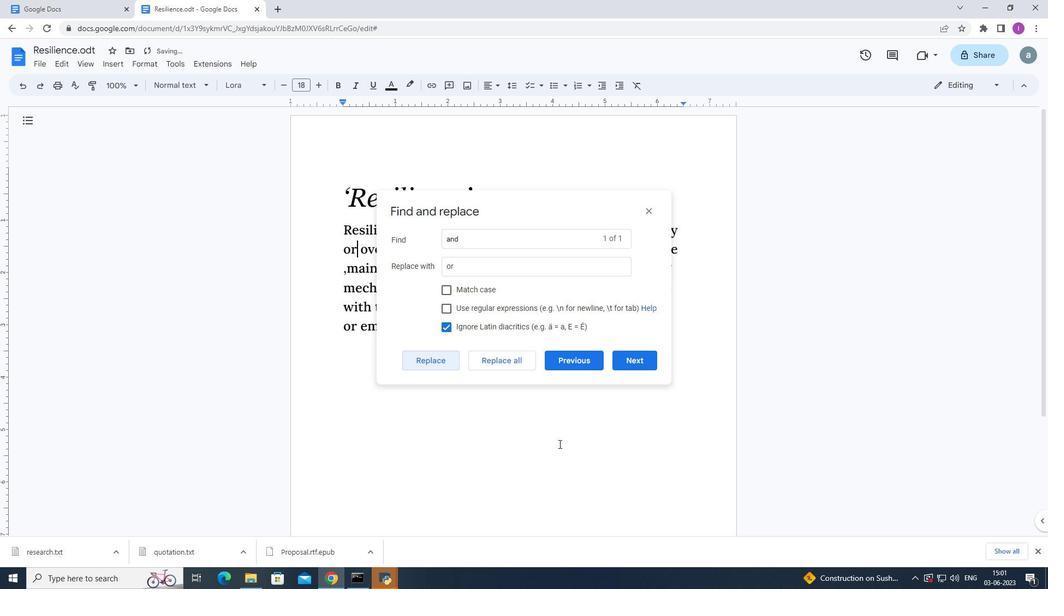 
Action: Mouse moved to (649, 210)
Screenshot: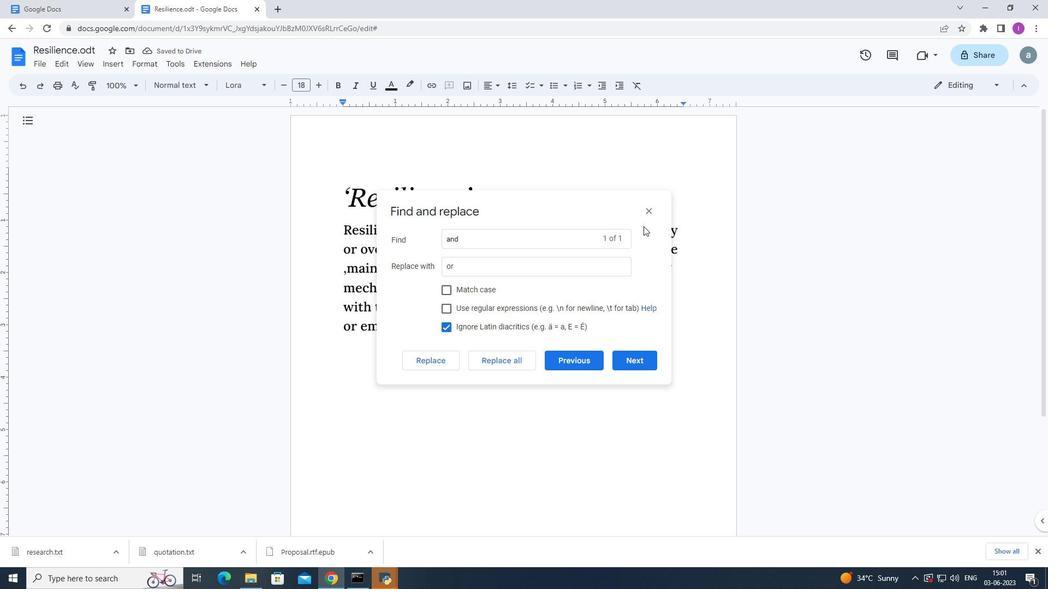 
Action: Mouse pressed left at (649, 210)
Screenshot: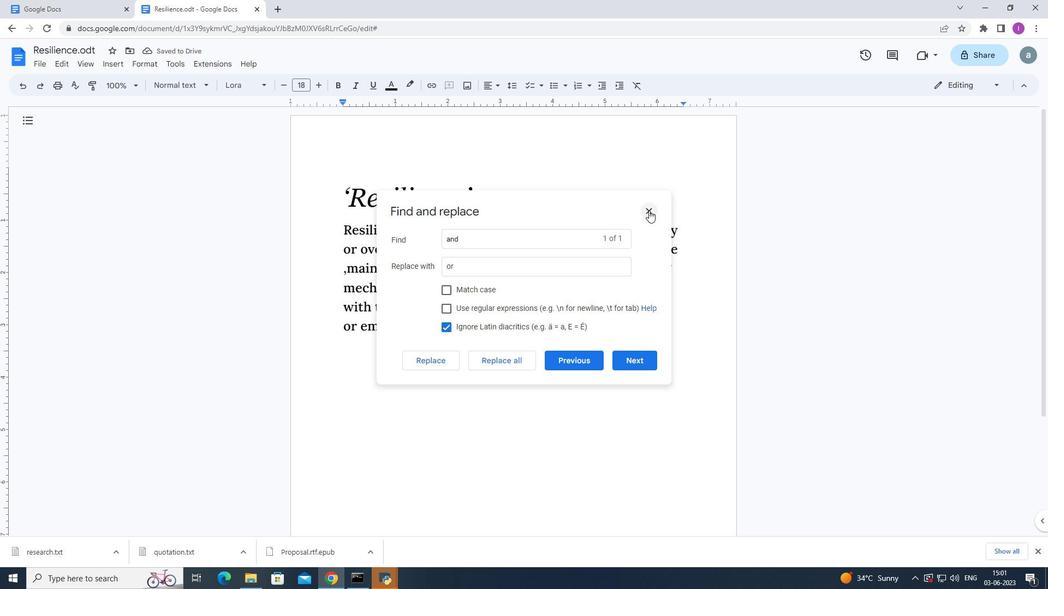 
Action: Mouse moved to (413, 364)
Screenshot: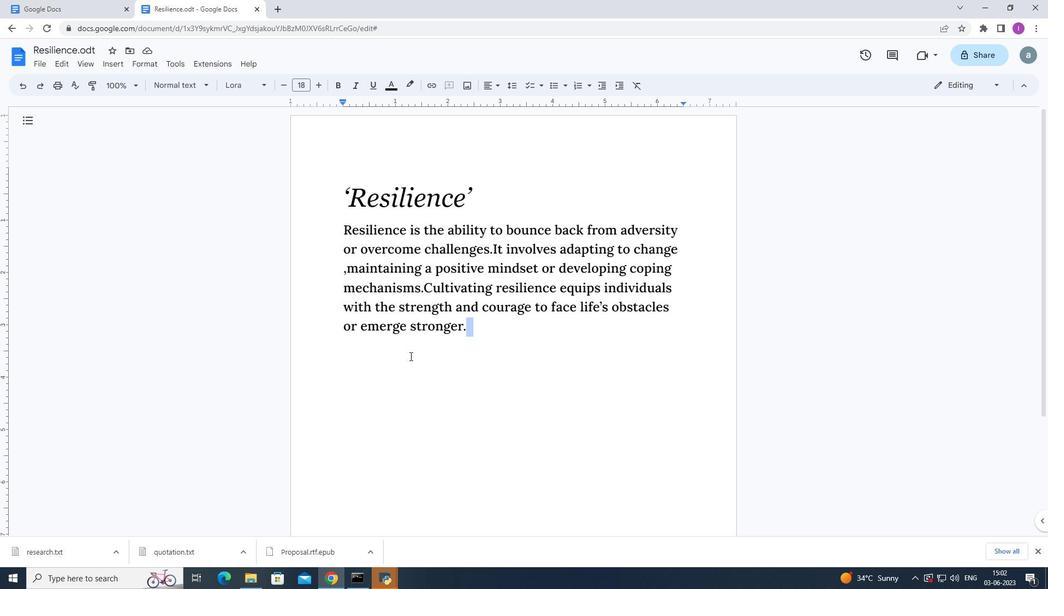 
Action: Key pressed <Key.enter>
Screenshot: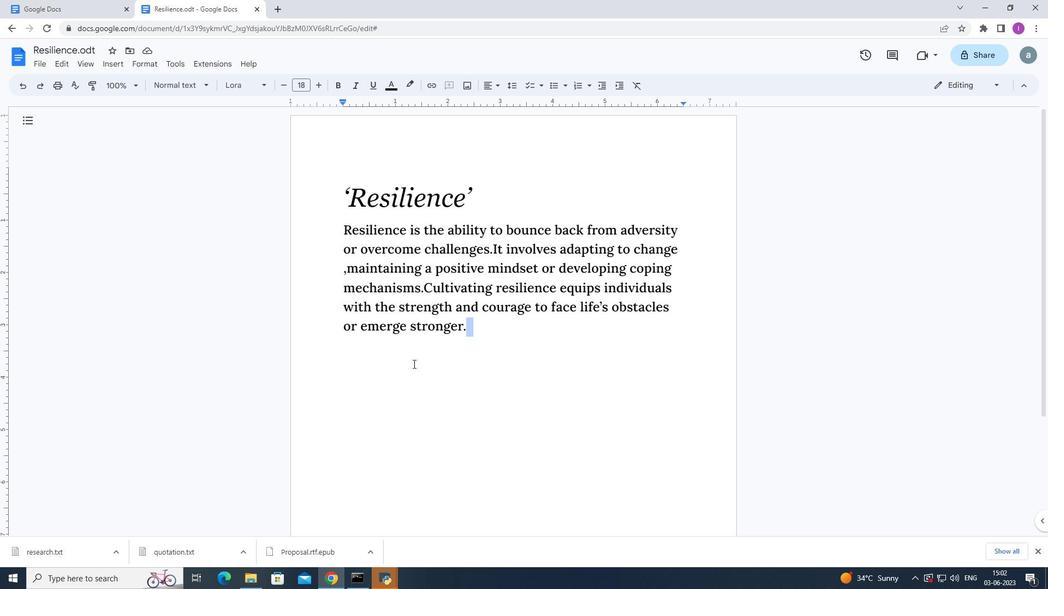 
Action: Mouse moved to (122, 64)
Screenshot: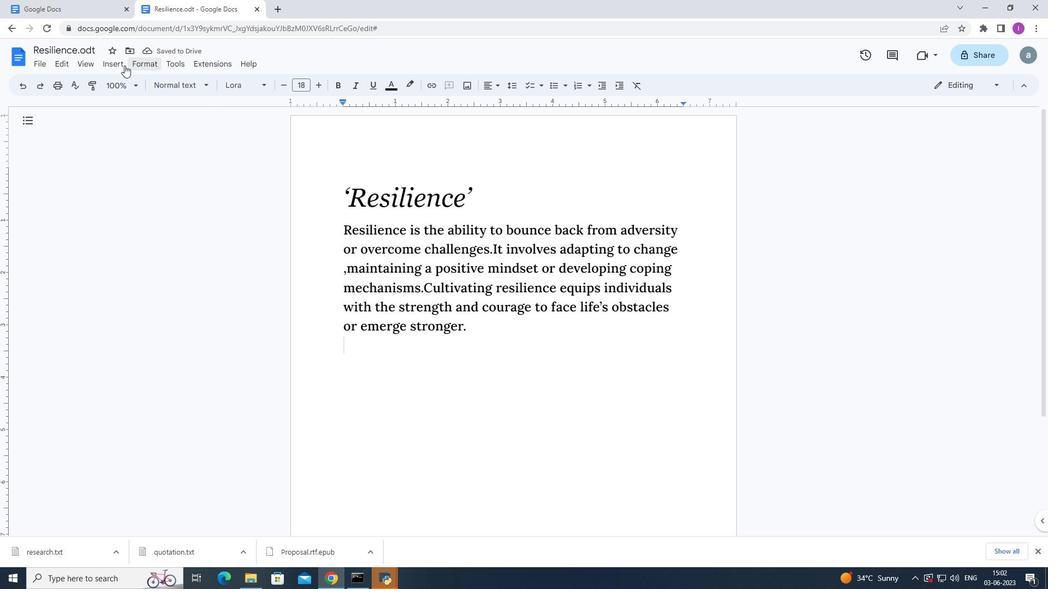 
Action: Mouse pressed left at (122, 64)
Screenshot: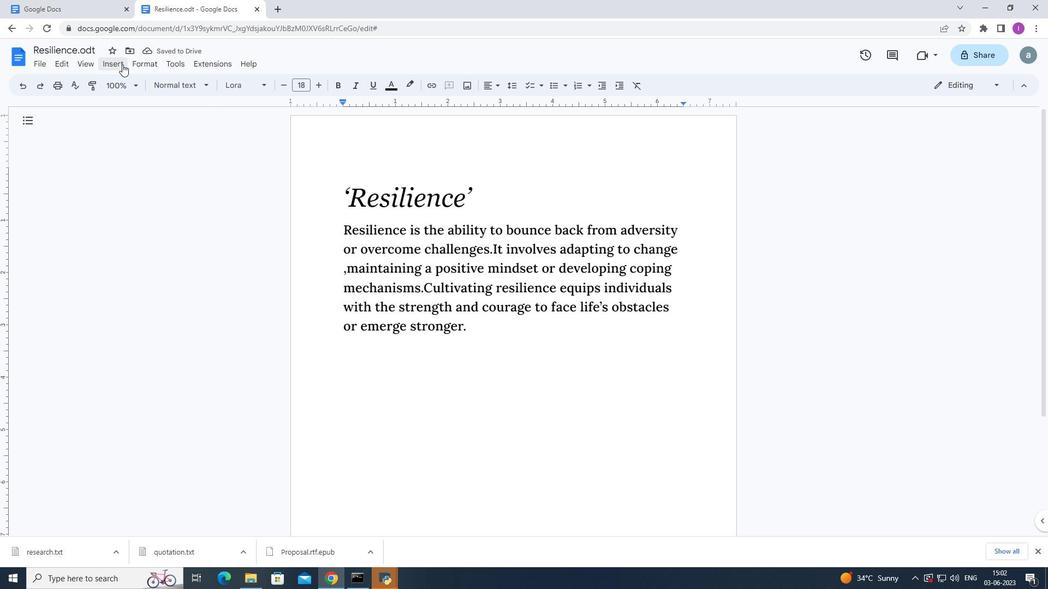 
Action: Mouse moved to (302, 259)
Screenshot: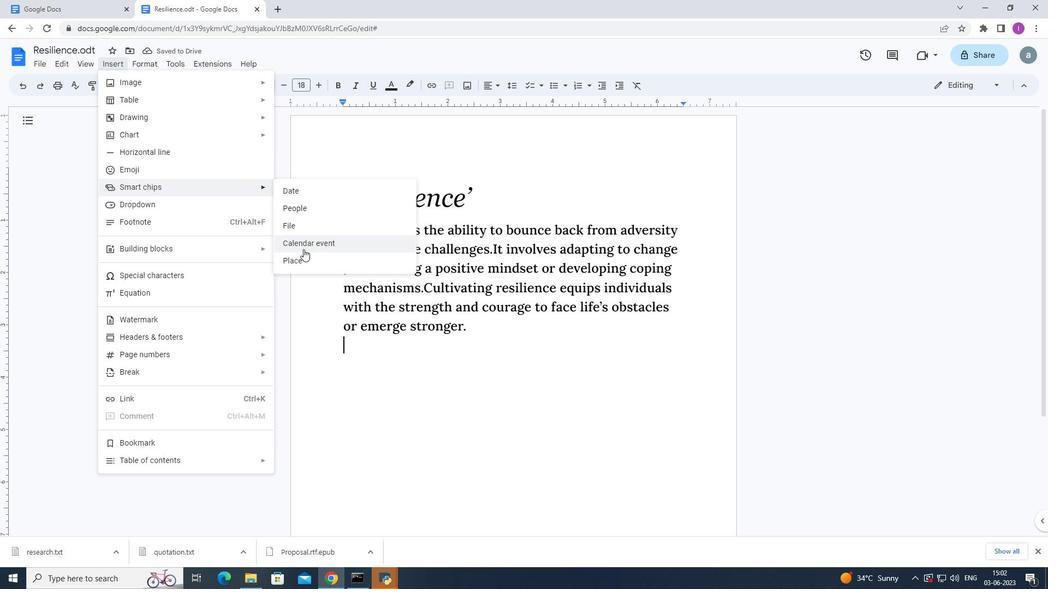 
Action: Mouse pressed left at (302, 259)
Screenshot: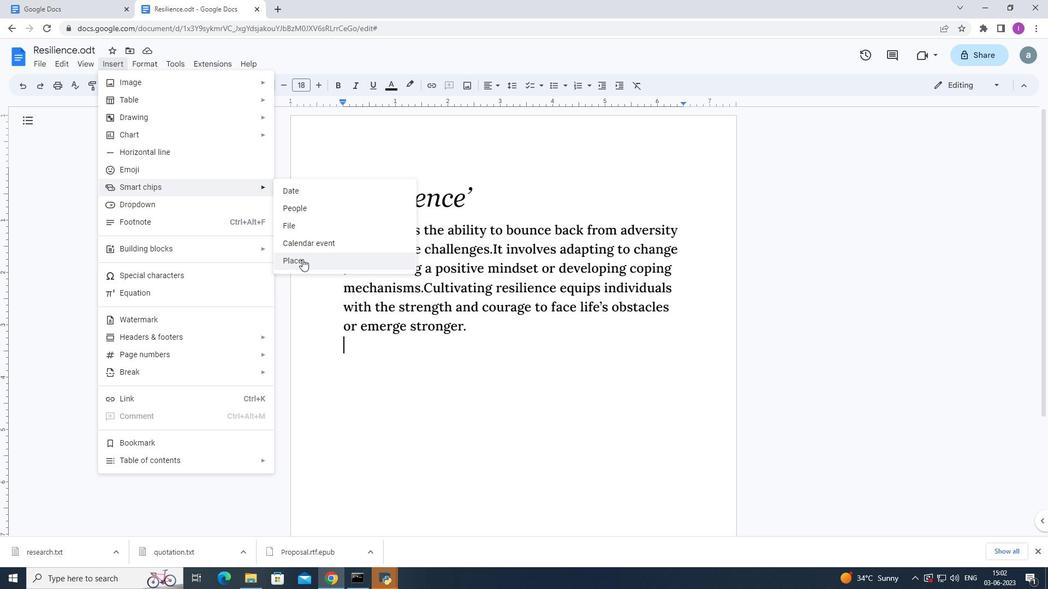 
Action: Mouse moved to (417, 333)
Screenshot: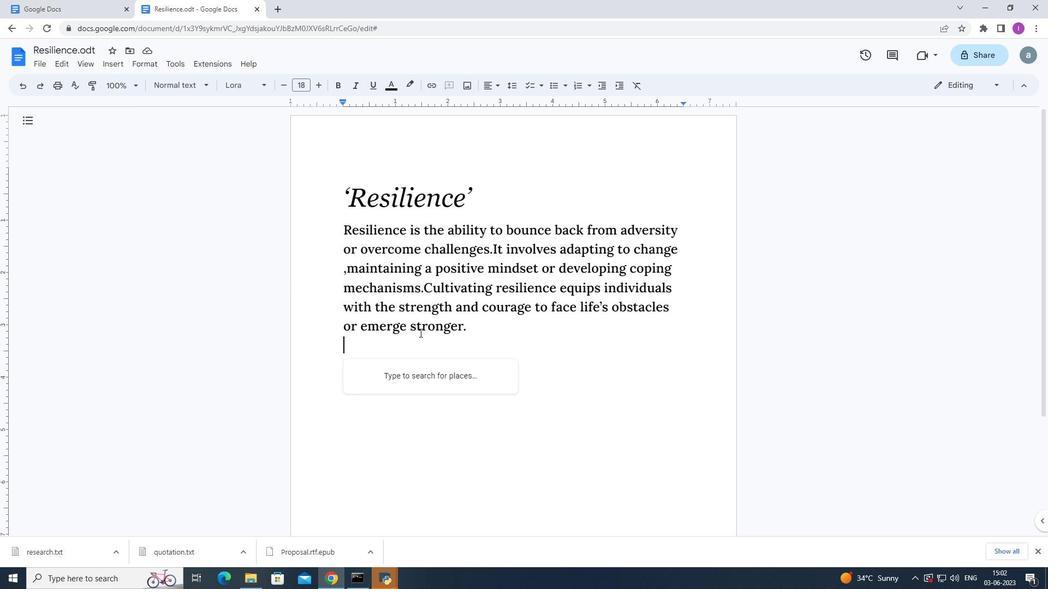 
Action: Key pressed n
Screenshot: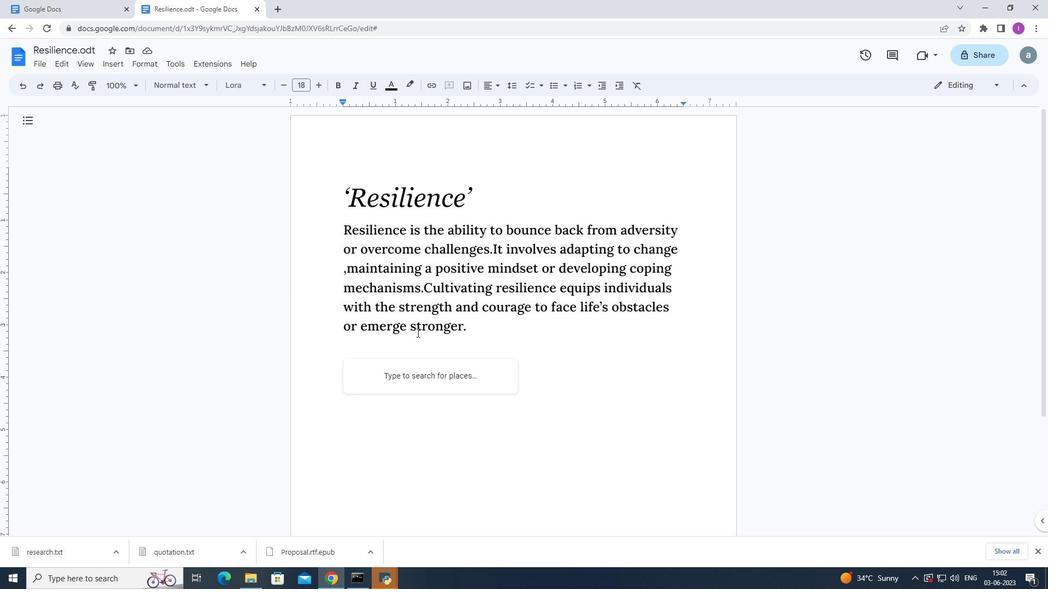 
Action: Mouse moved to (414, 333)
Screenshot: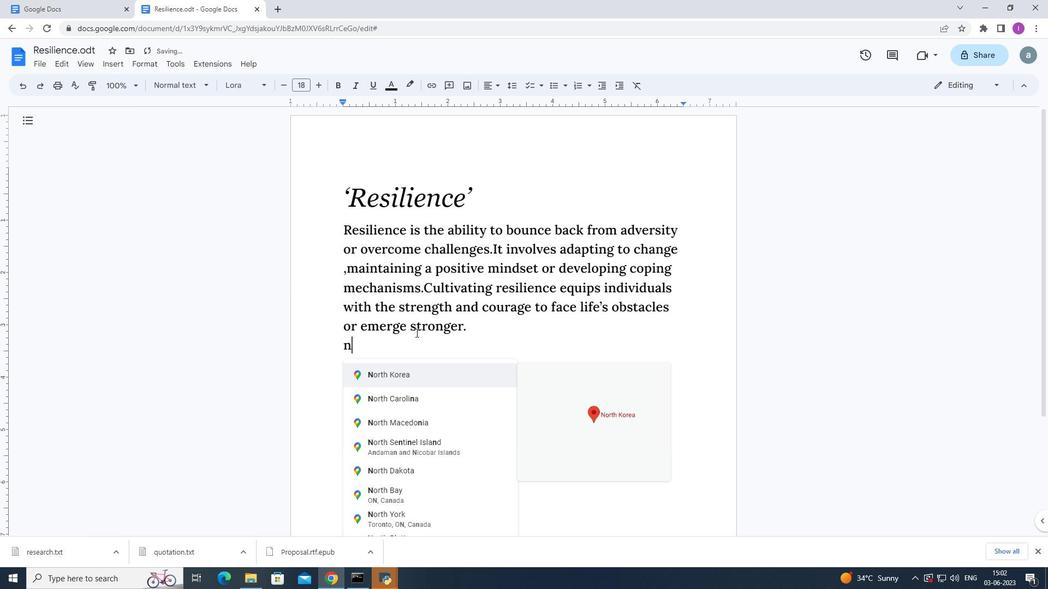 
Action: Key pressed ew
Screenshot: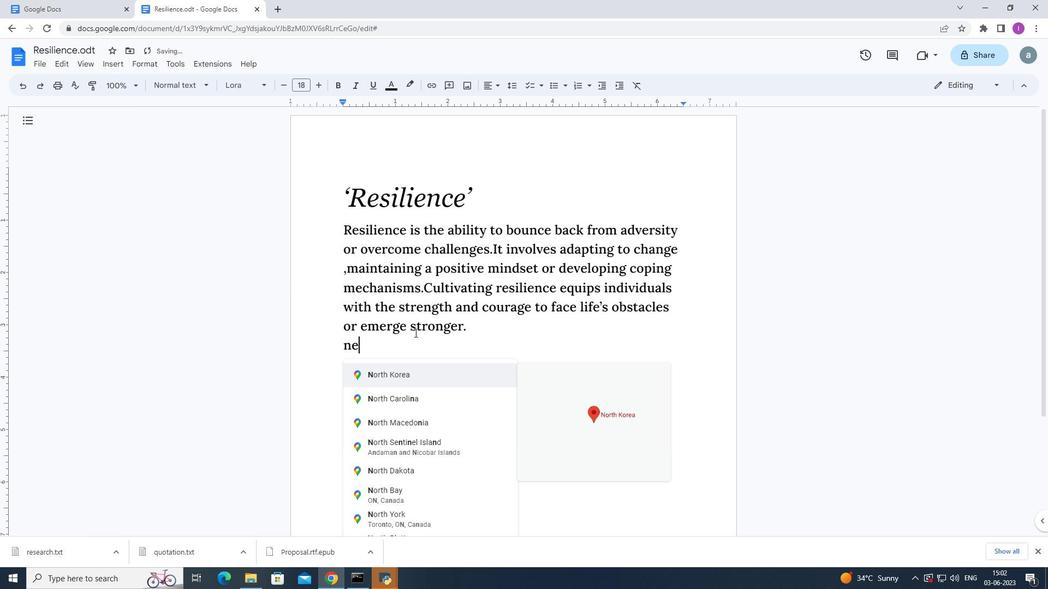
Action: Mouse moved to (388, 375)
Screenshot: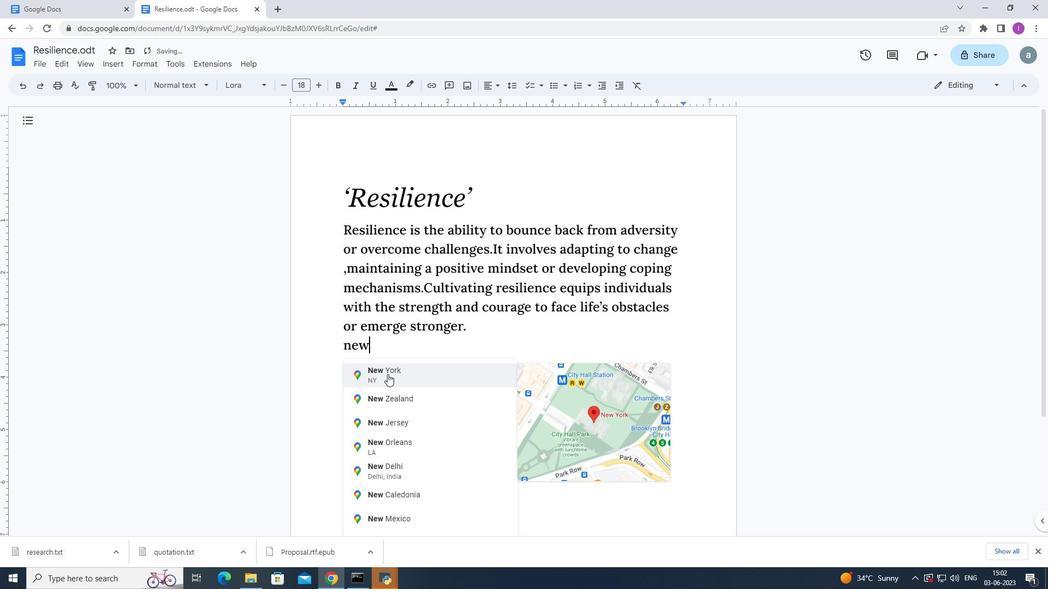 
Action: Mouse pressed left at (388, 375)
Screenshot: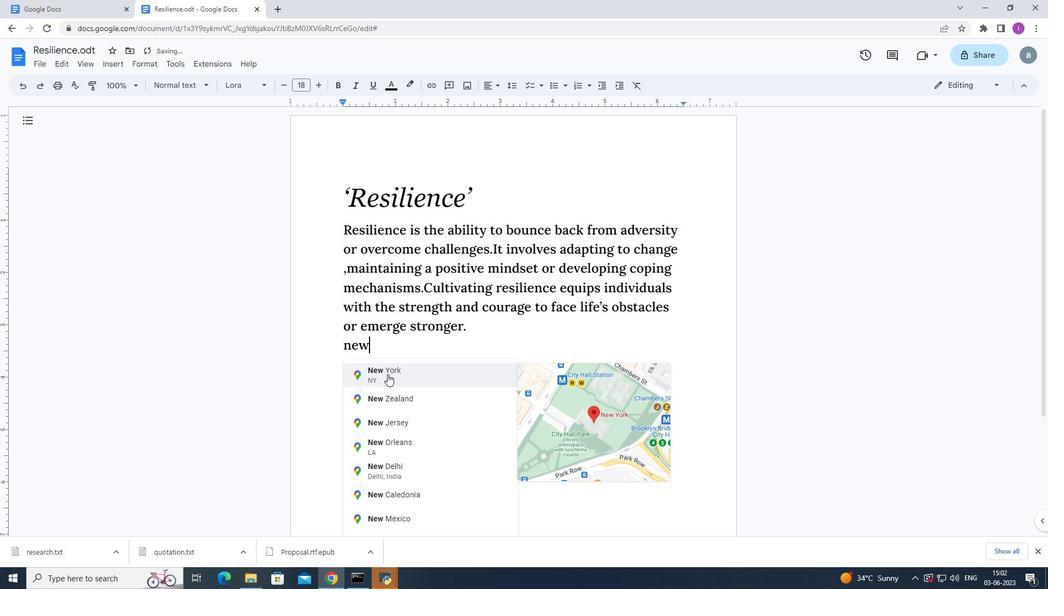 
Action: Mouse moved to (111, 58)
Screenshot: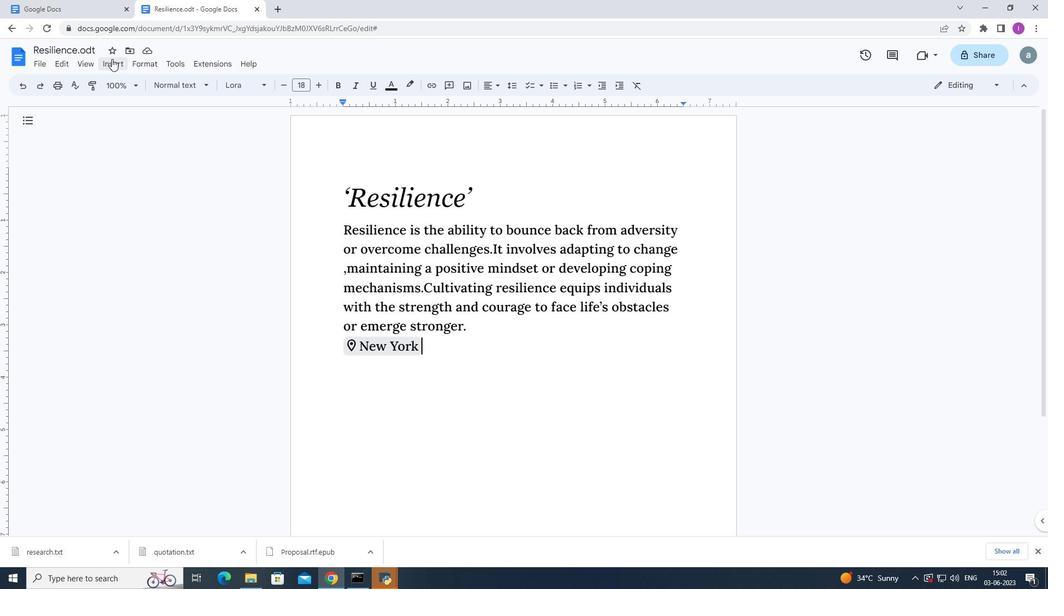 
Action: Mouse pressed left at (111, 58)
Screenshot: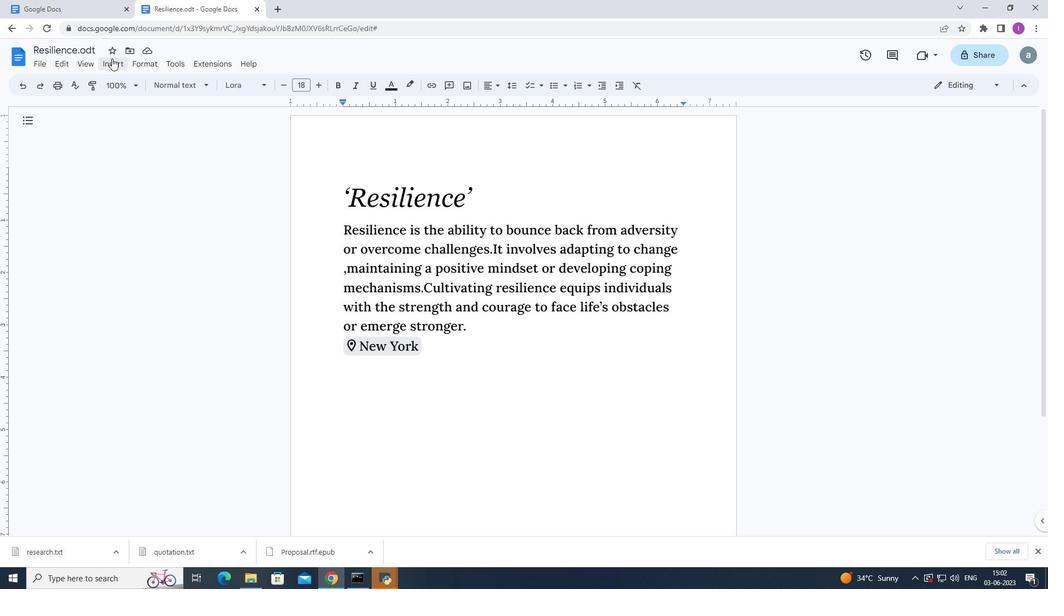 
Action: Mouse moved to (168, 222)
Screenshot: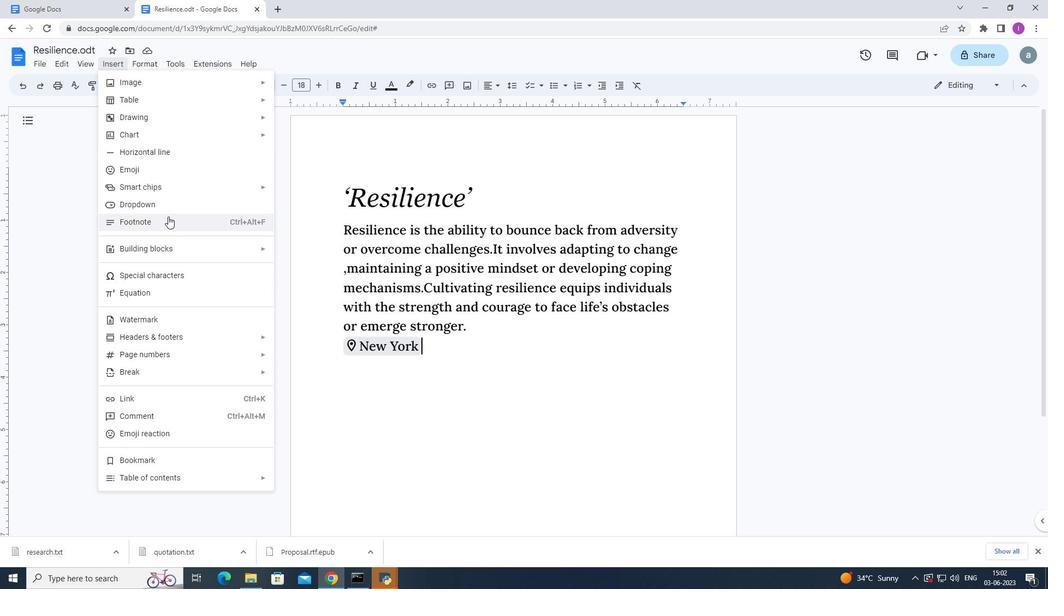 
Action: Mouse pressed left at (168, 222)
Screenshot: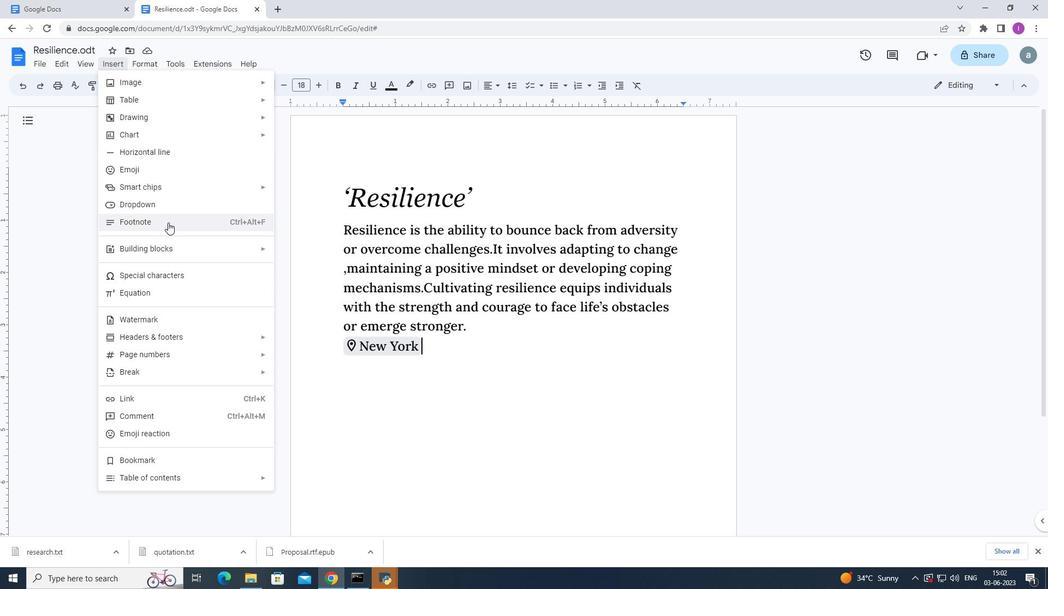 
Action: Mouse moved to (552, 489)
Screenshot: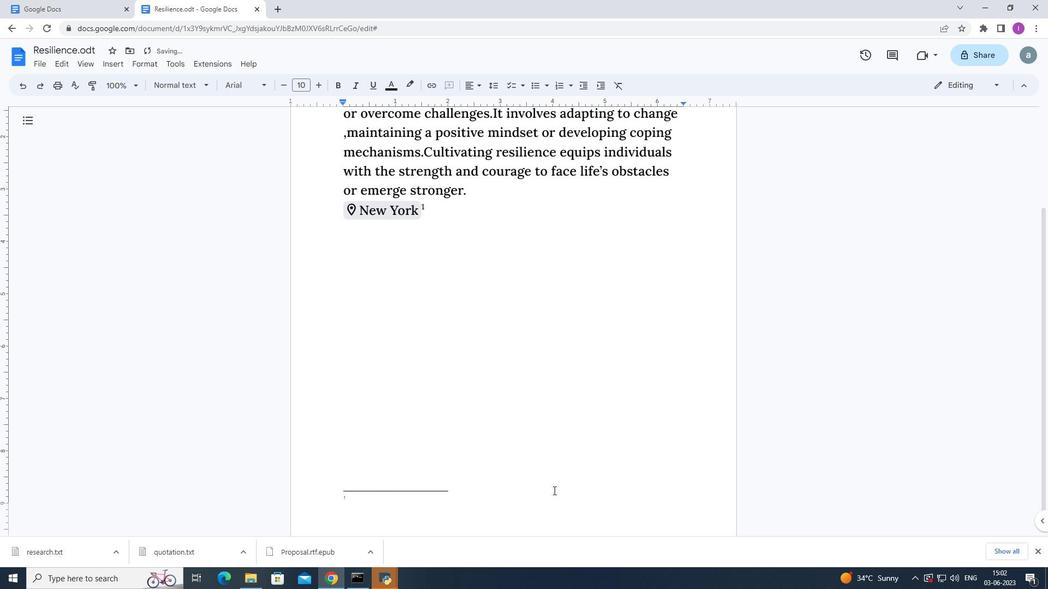 
Action: Key pressed 6<Key.space>th<Key.space><Key.shift>The<Key.space>sources<Key.backspace><Key.space>materials<Key.backspace><Key.space>provides<Key.space>additionalcontext
Screenshot: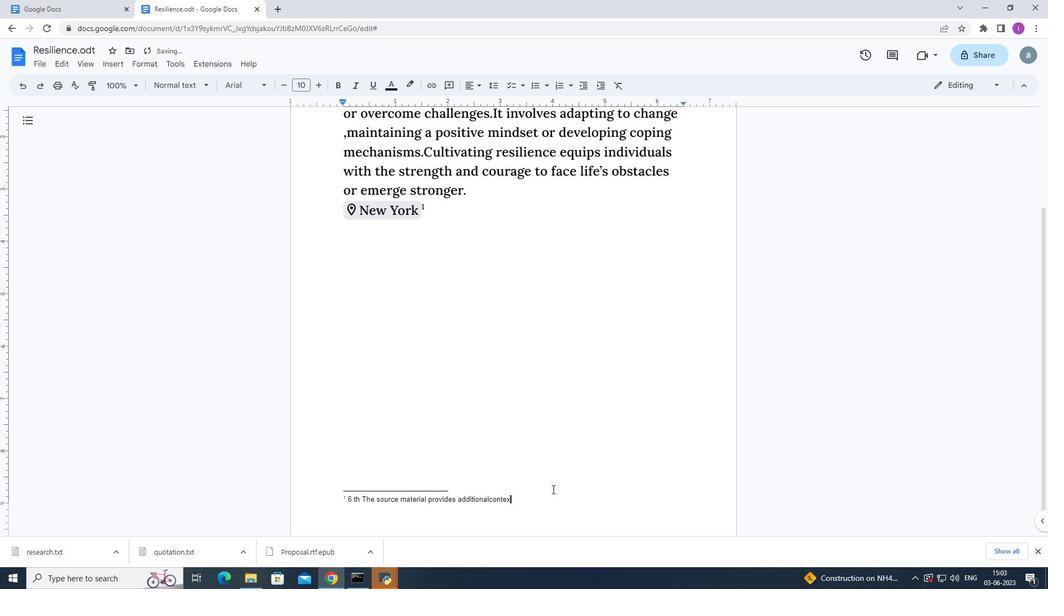 
Action: Mouse moved to (487, 499)
Screenshot: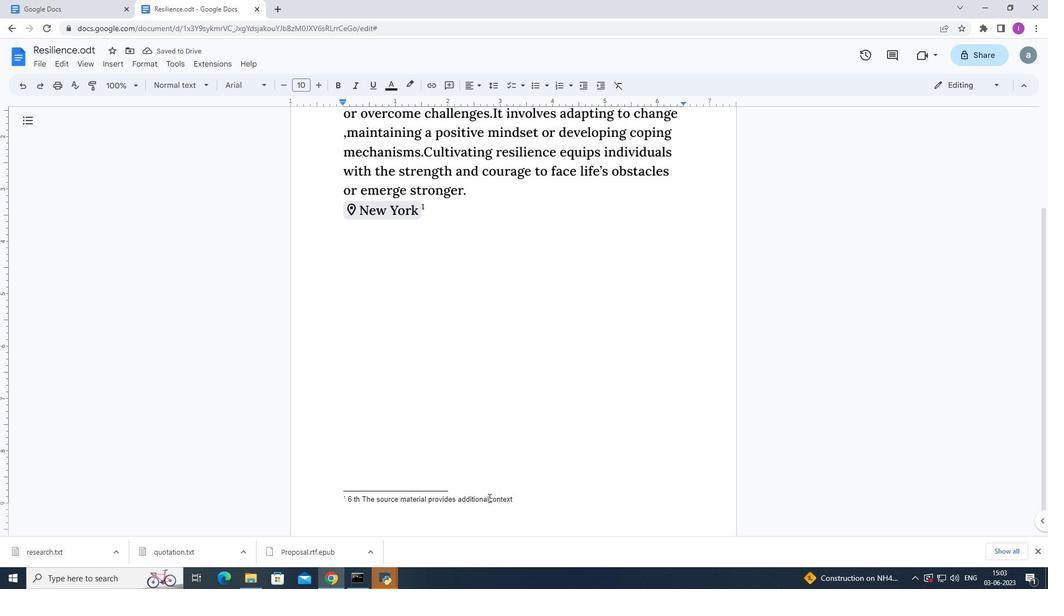 
Action: Mouse pressed left at (487, 499)
Screenshot: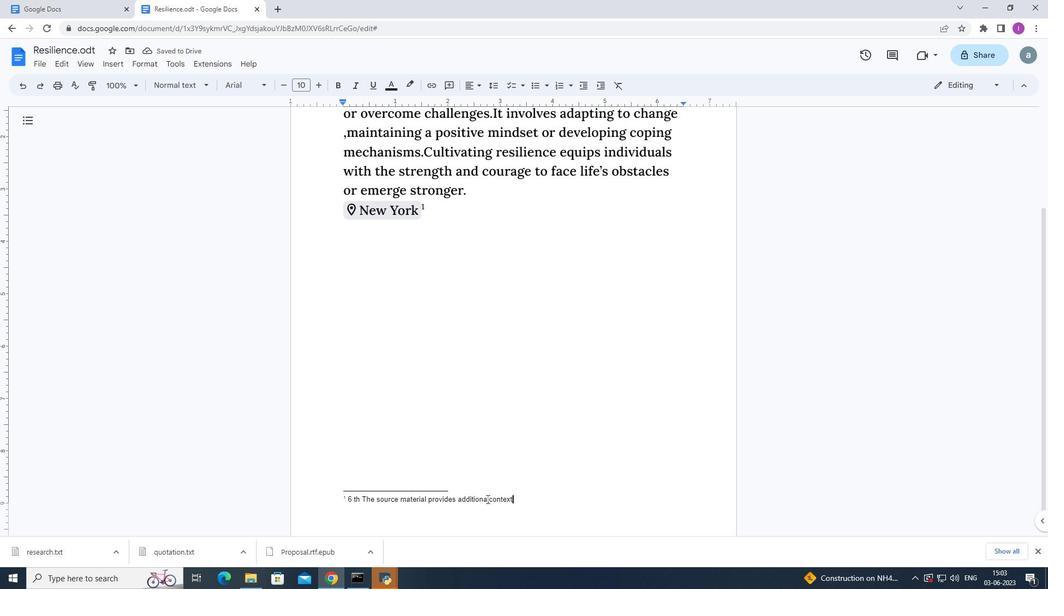 
Action: Mouse moved to (491, 487)
Screenshot: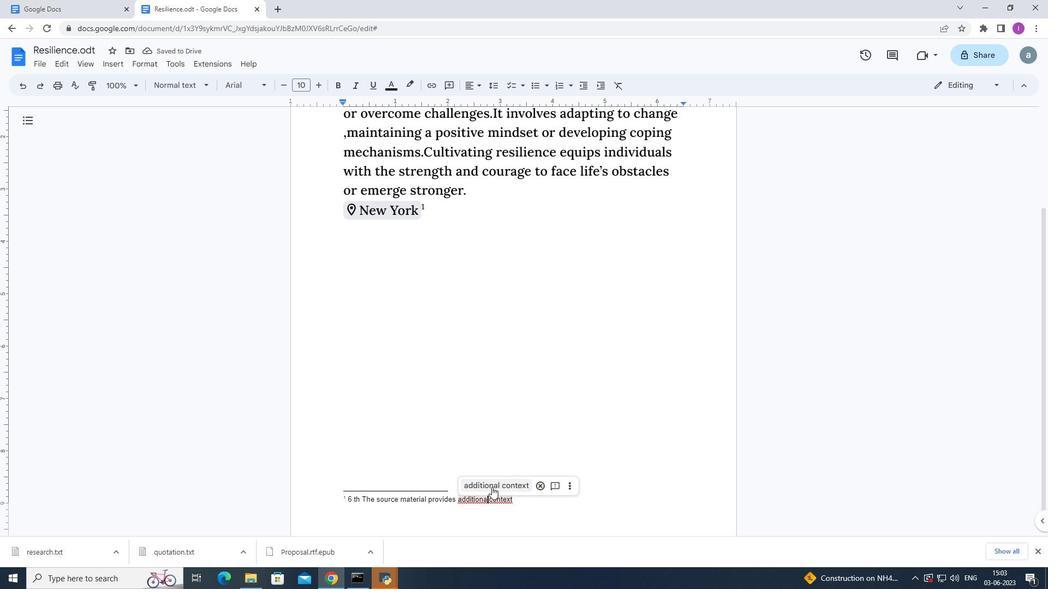 
Action: Mouse pressed left at (491, 487)
Screenshot: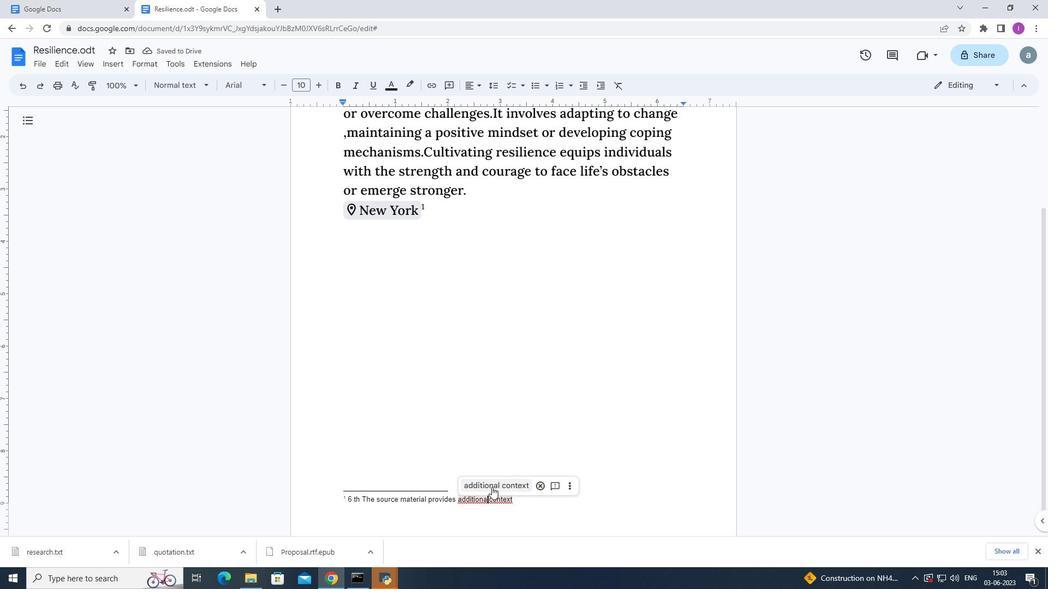
Action: Mouse moved to (530, 501)
Screenshot: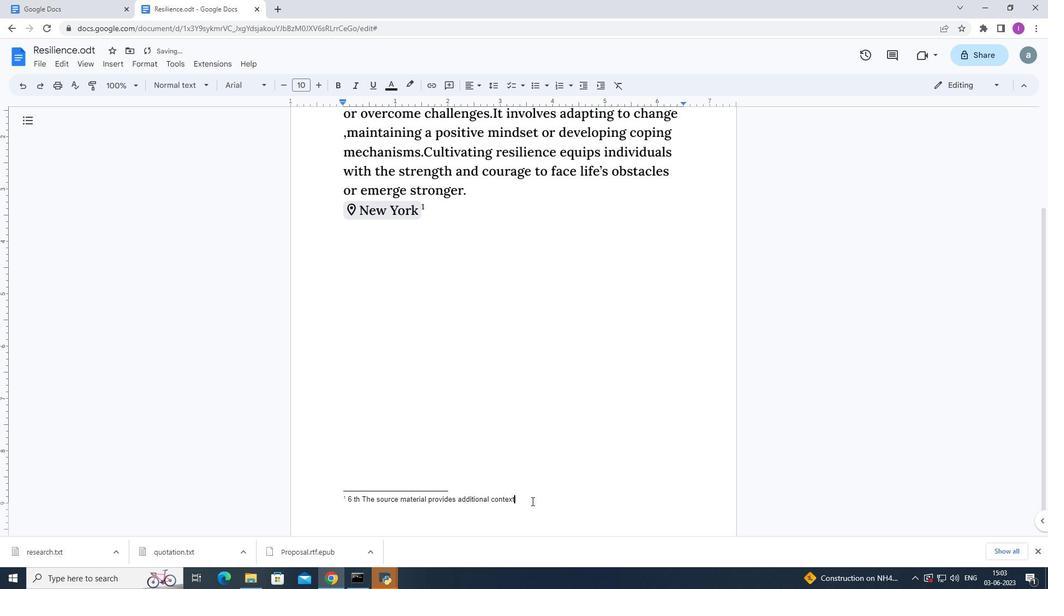 
Action: Mouse pressed left at (530, 501)
Screenshot: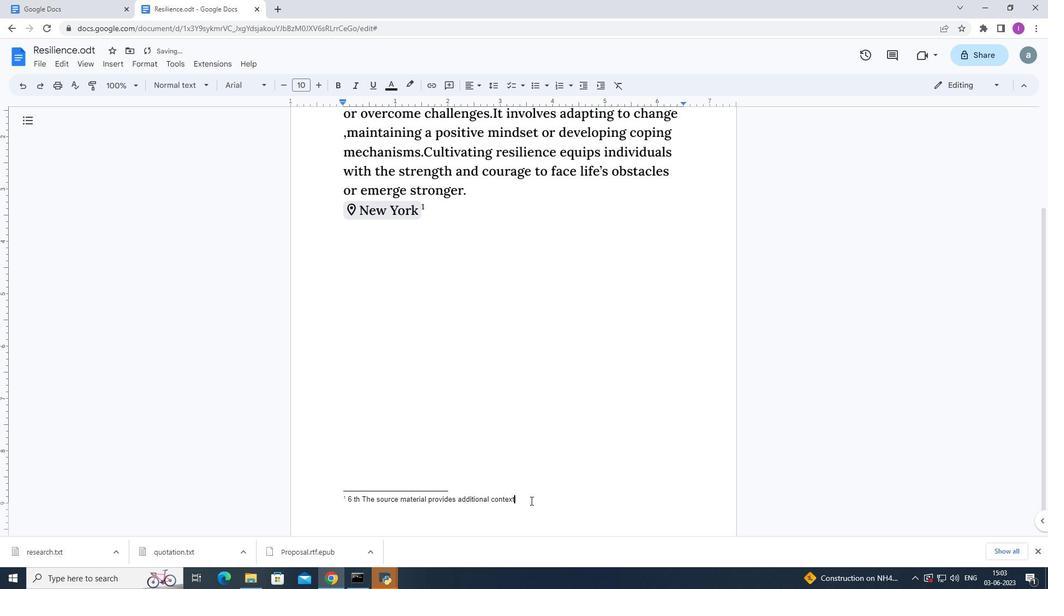 
Action: Mouse moved to (254, 82)
Screenshot: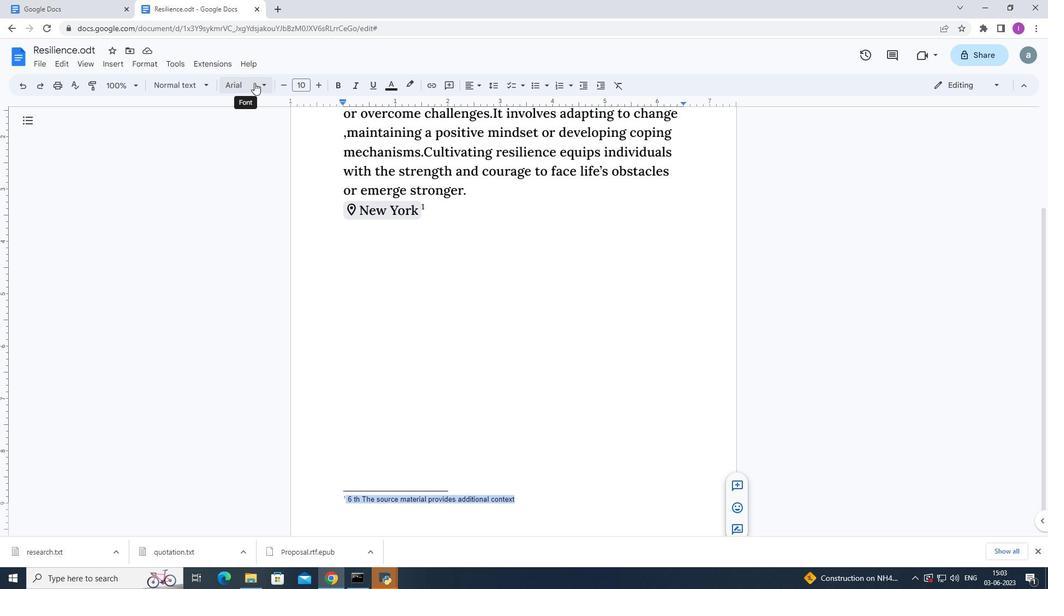 
Action: Mouse pressed left at (254, 82)
Screenshot: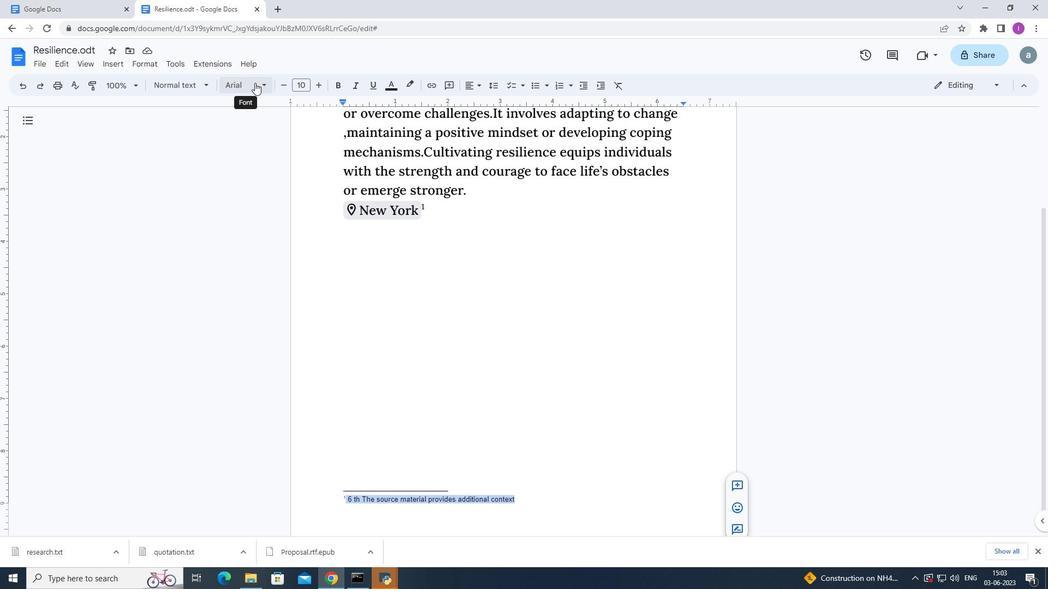 
Action: Mouse moved to (251, 181)
Screenshot: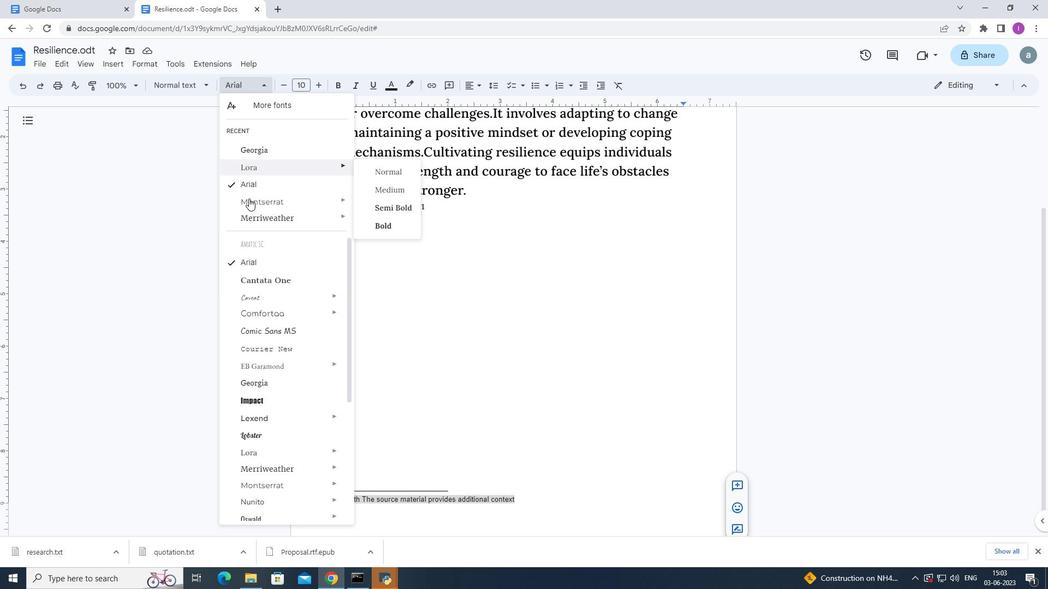 
Action: Mouse pressed left at (251, 181)
Screenshot: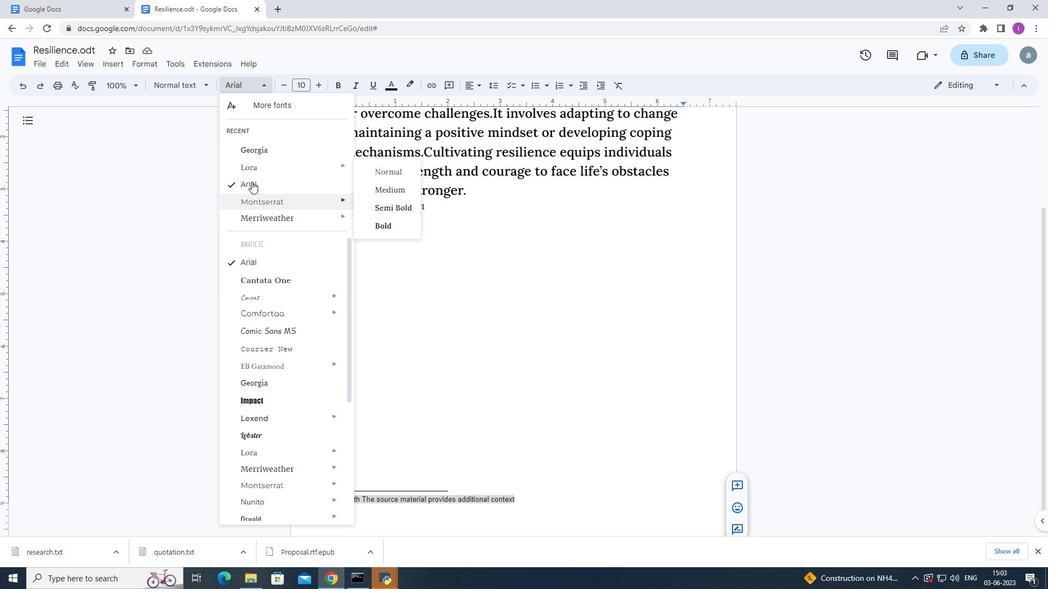 
Action: Mouse moved to (309, 82)
Screenshot: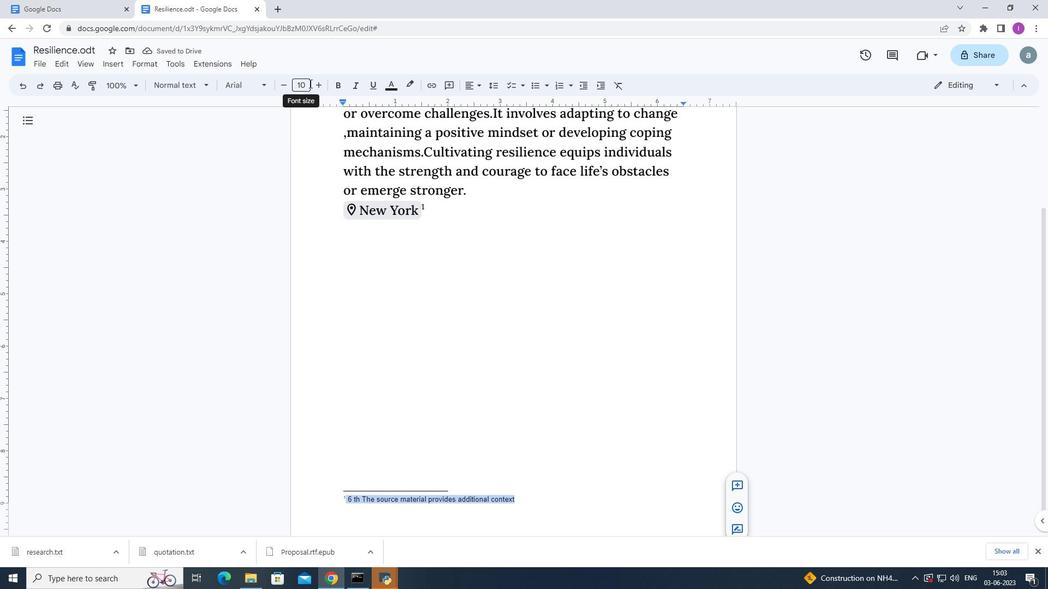 
Action: Mouse pressed left at (309, 82)
Screenshot: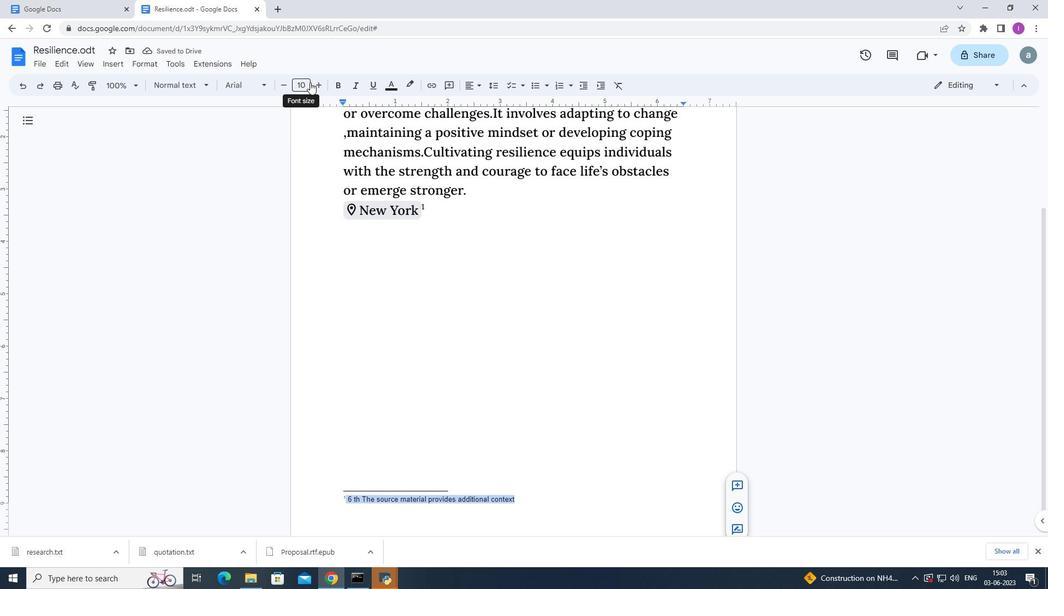 
Action: Mouse moved to (302, 99)
Screenshot: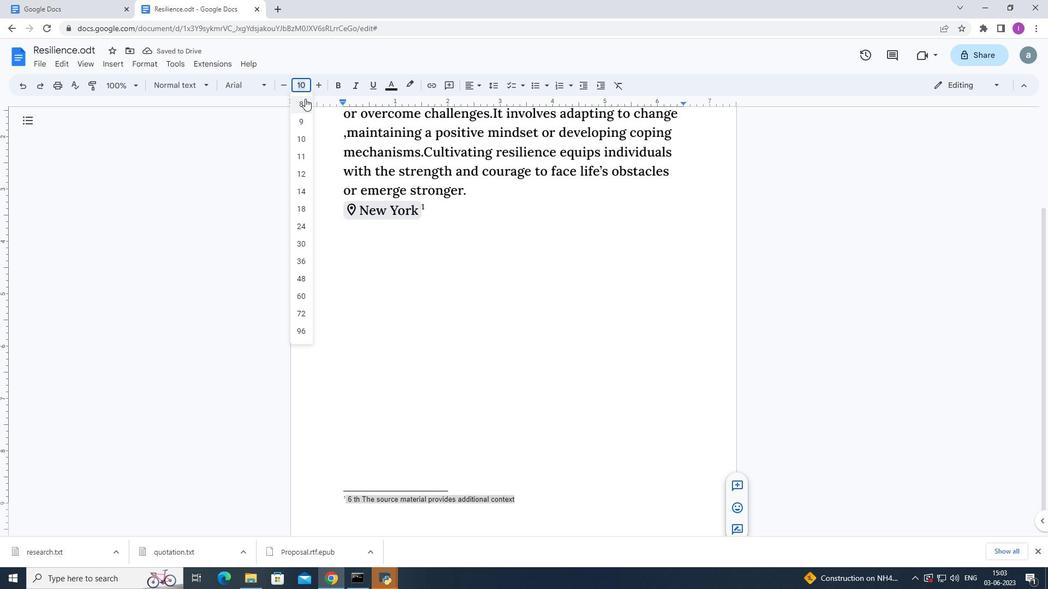 
Action: Mouse pressed left at (302, 99)
Screenshot: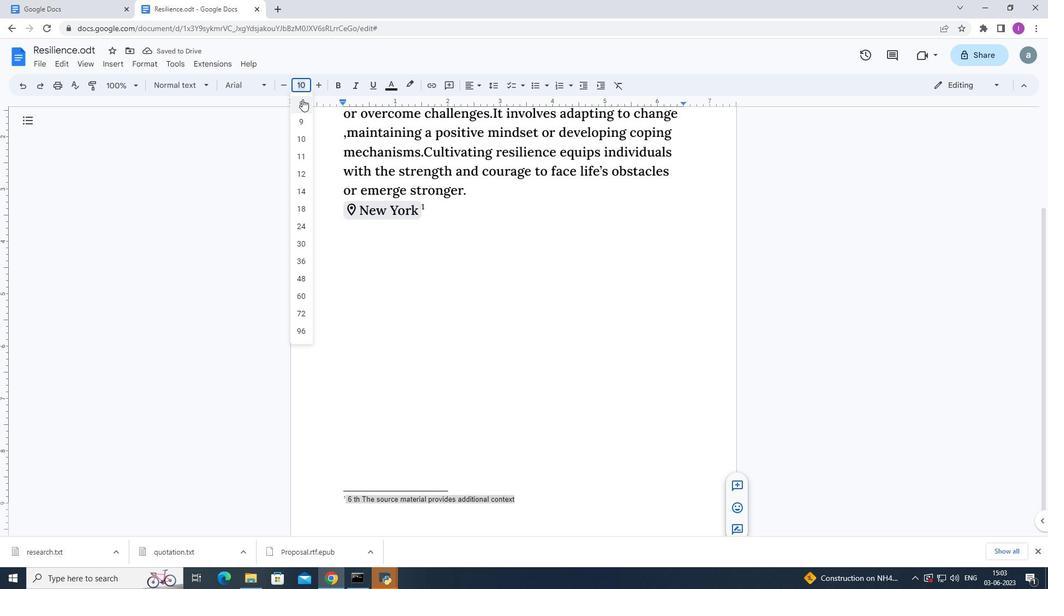 
Action: Mouse moved to (446, 450)
Screenshot: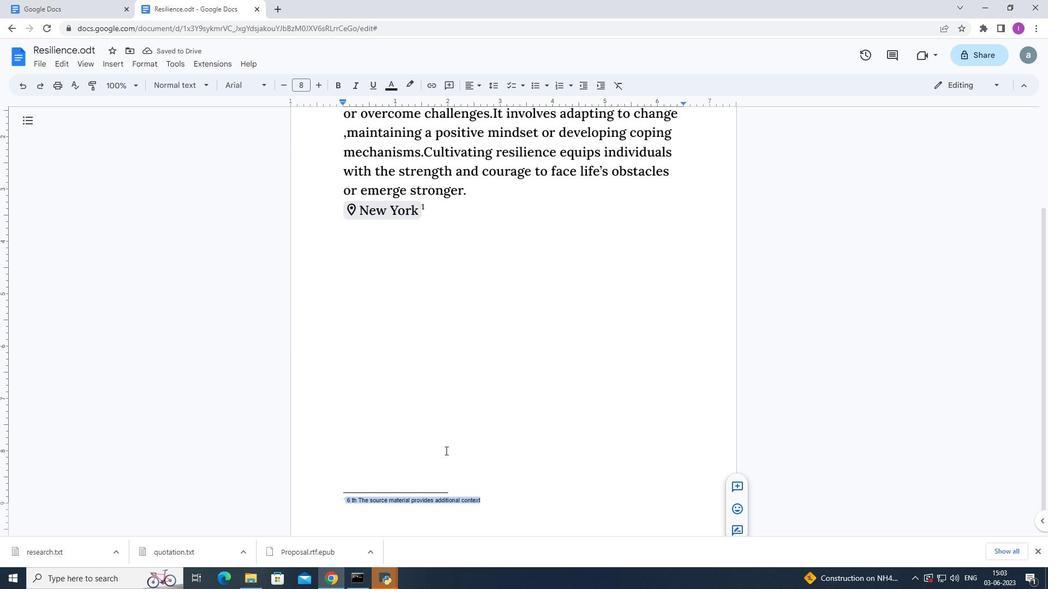 
Action: Mouse scrolled (446, 450) with delta (0, 0)
Screenshot: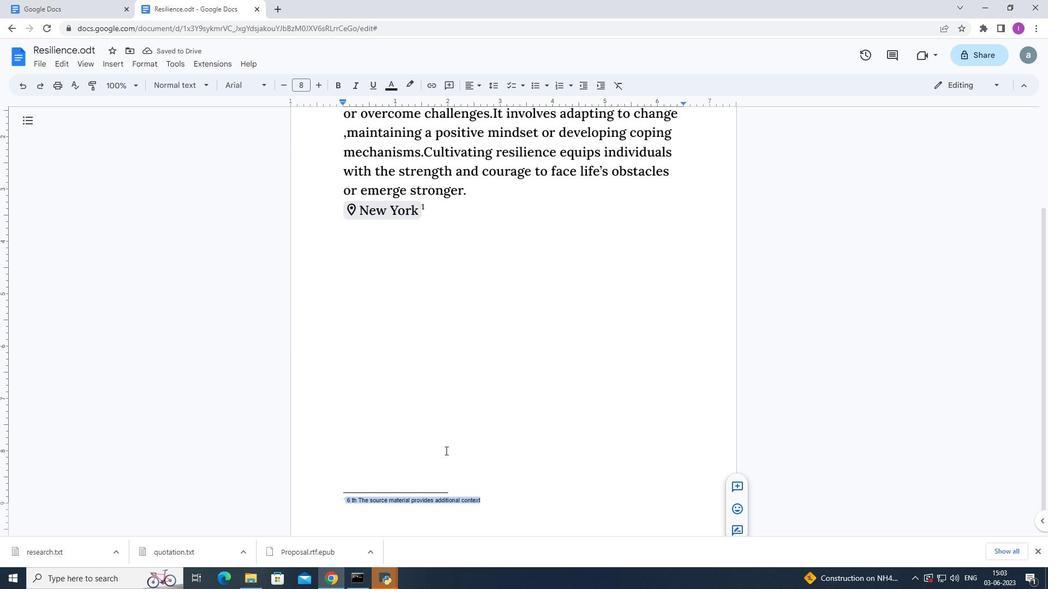 
Action: Mouse scrolled (446, 451) with delta (0, 0)
Screenshot: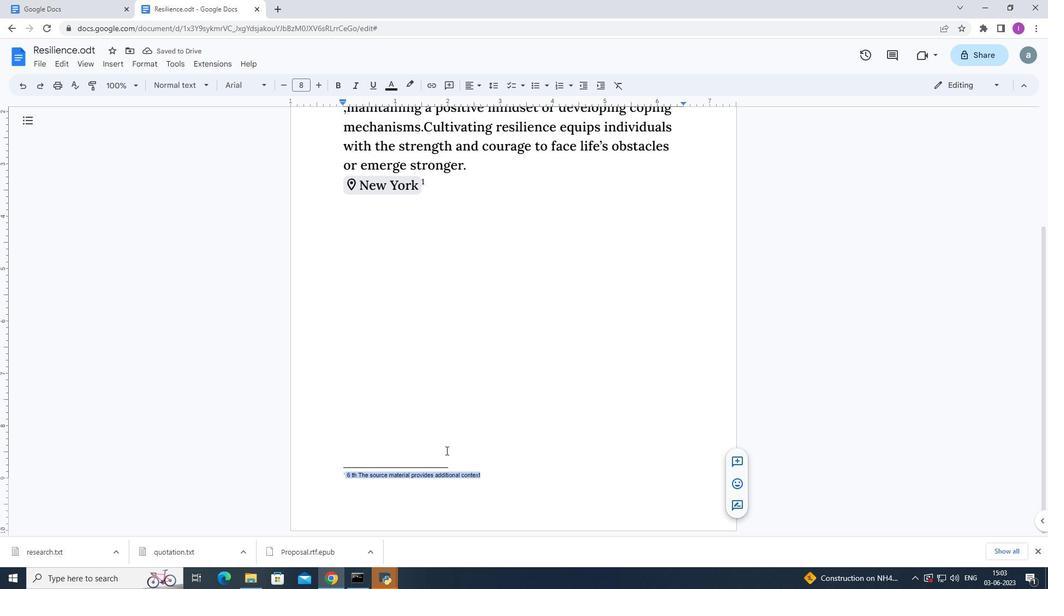 
Action: Mouse scrolled (446, 451) with delta (0, 0)
Screenshot: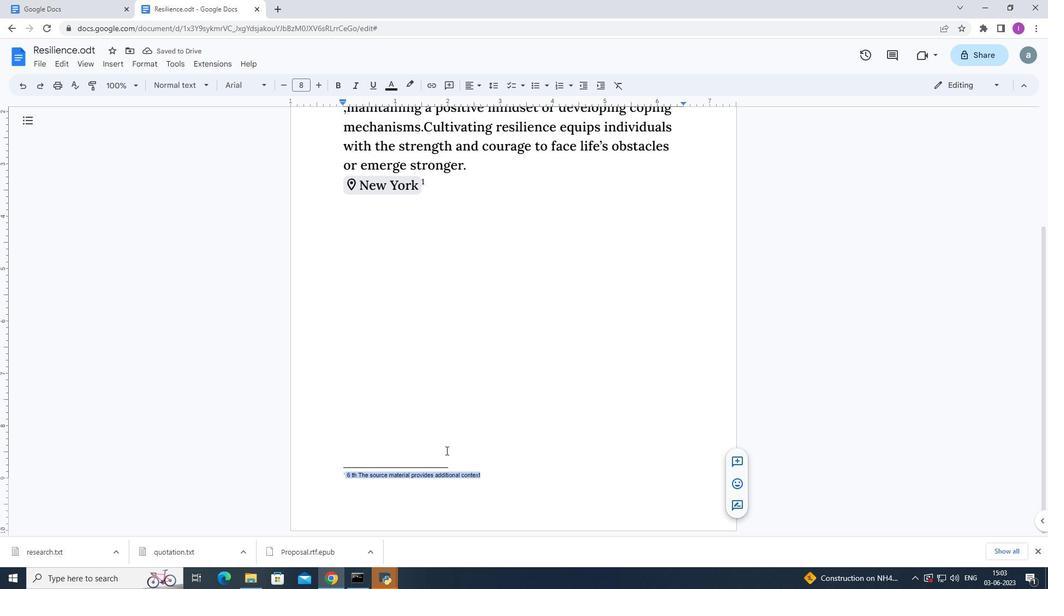
Action: Mouse moved to (454, 440)
Screenshot: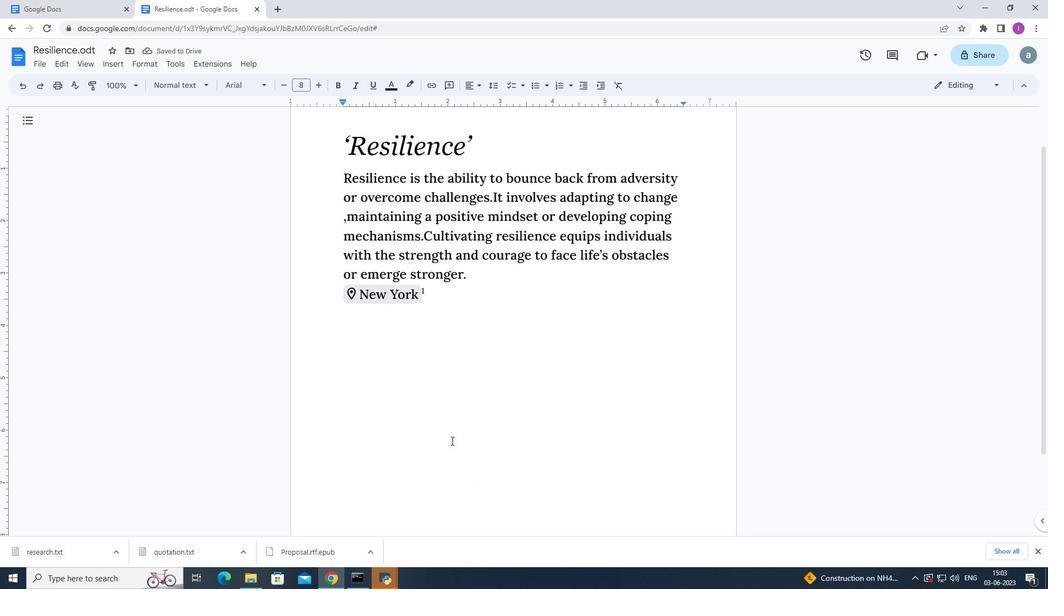 
